 Task: Search one way flight ticket for 2 adults, 2 children, 2 infants in seat in first from Valdosta: Valdosta Regional Airport to Gillette: Gillette Campbell County Airport on 5-1-2023. Number of bags: 2 checked bags. Price is upto 110000. Outbound departure time preference is 20:15.
Action: Mouse moved to (275, 398)
Screenshot: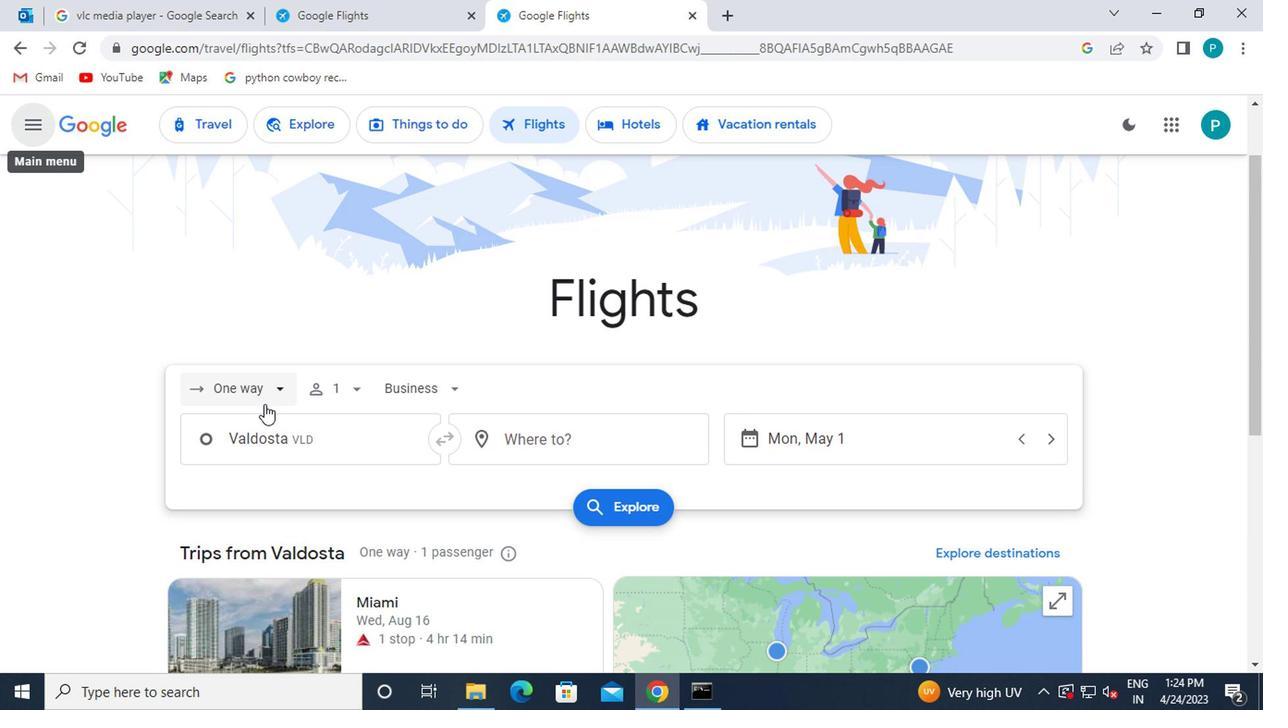 
Action: Mouse pressed left at (275, 398)
Screenshot: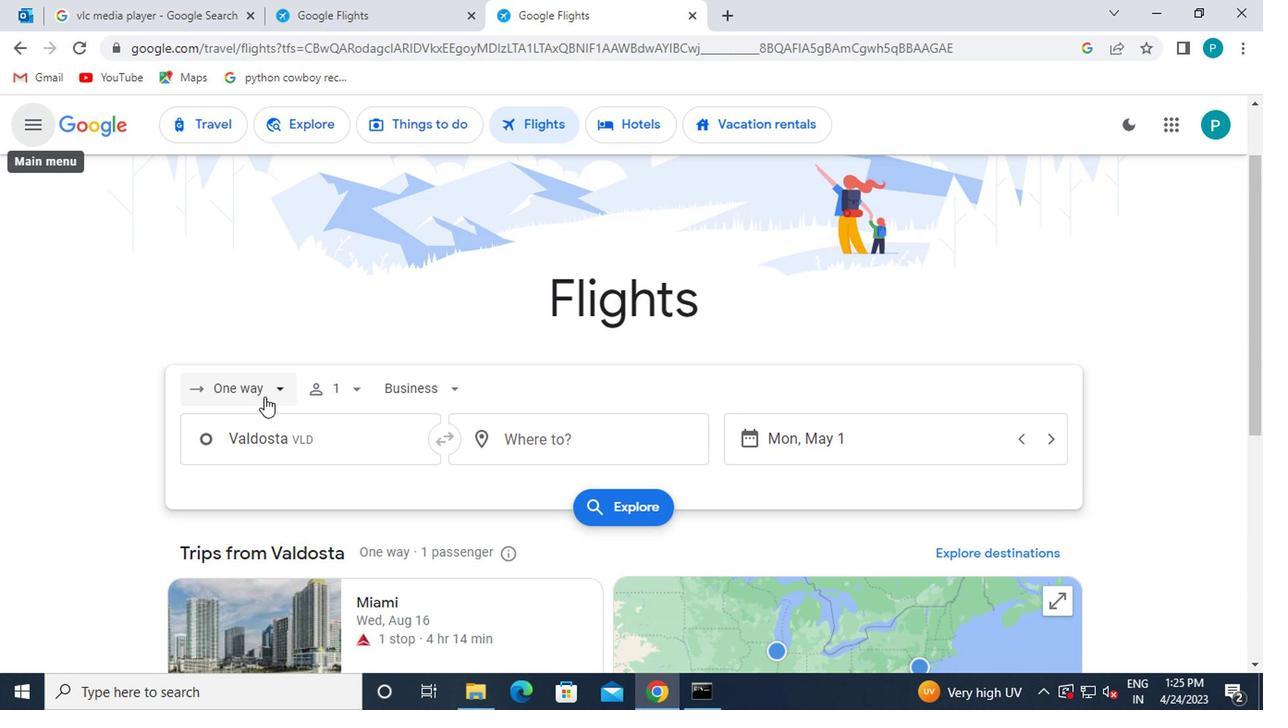 
Action: Mouse moved to (288, 477)
Screenshot: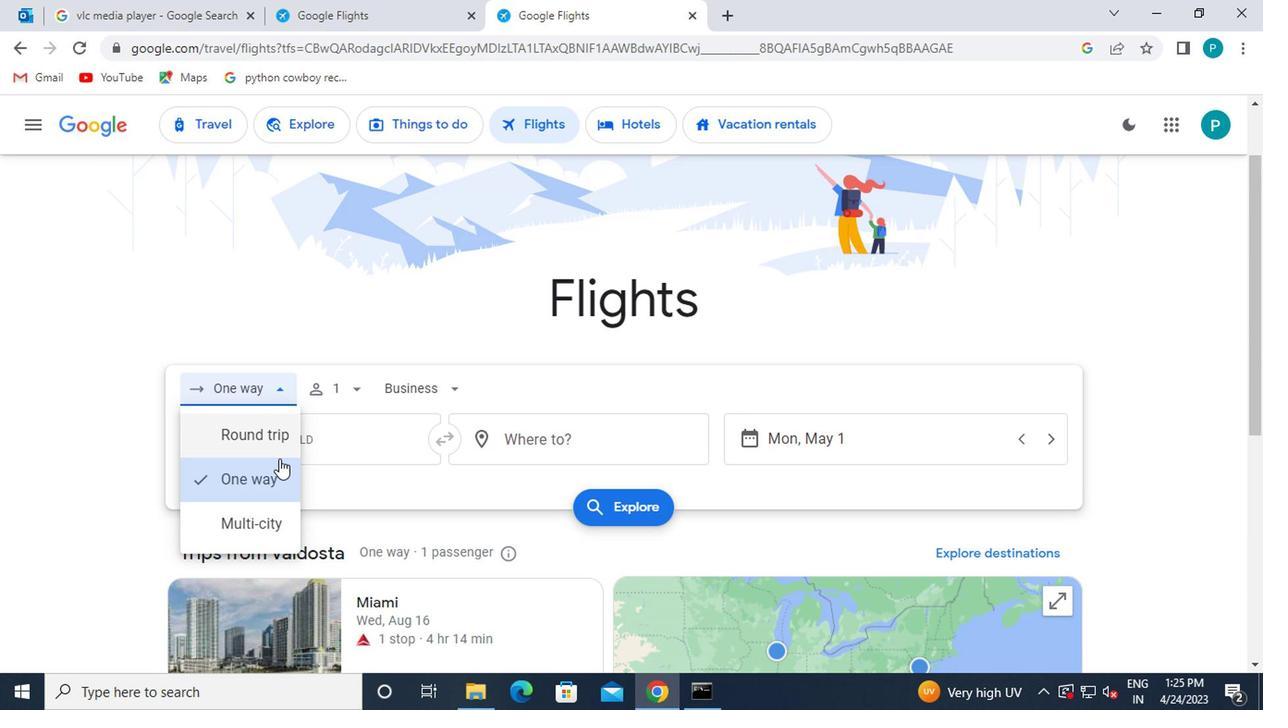 
Action: Mouse pressed left at (288, 477)
Screenshot: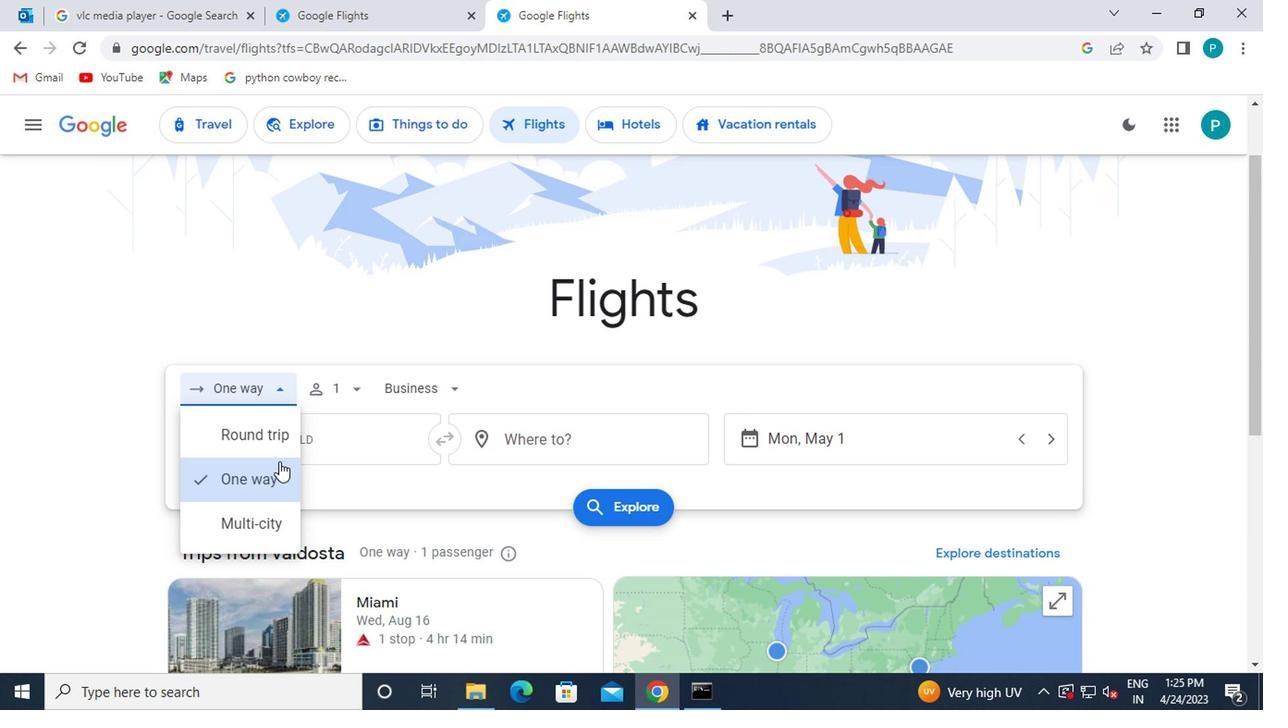 
Action: Mouse moved to (365, 394)
Screenshot: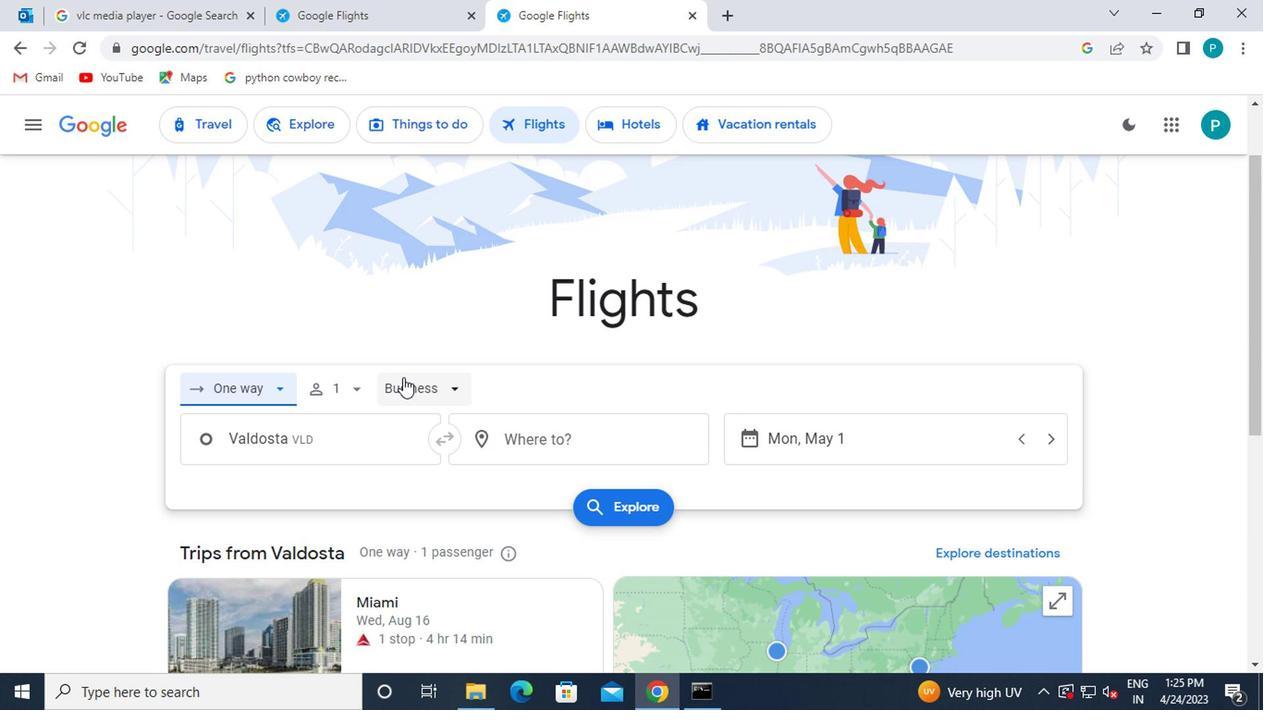 
Action: Mouse pressed left at (365, 394)
Screenshot: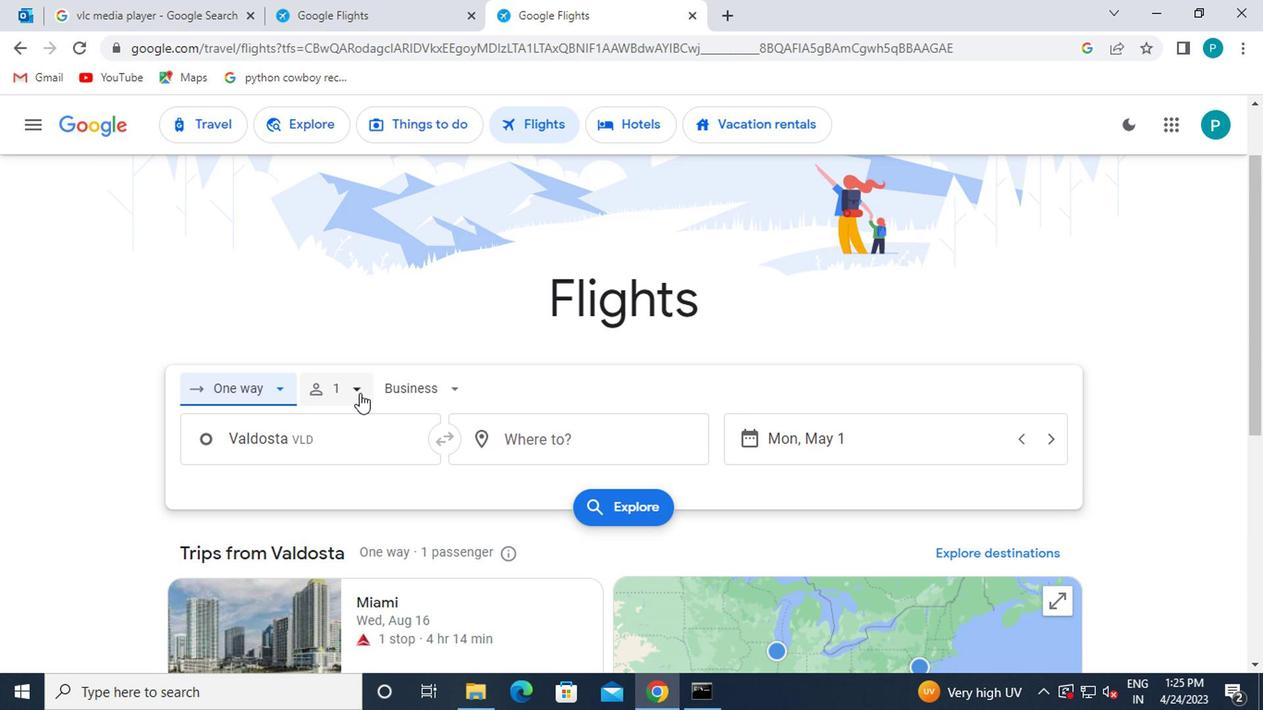 
Action: Mouse moved to (482, 436)
Screenshot: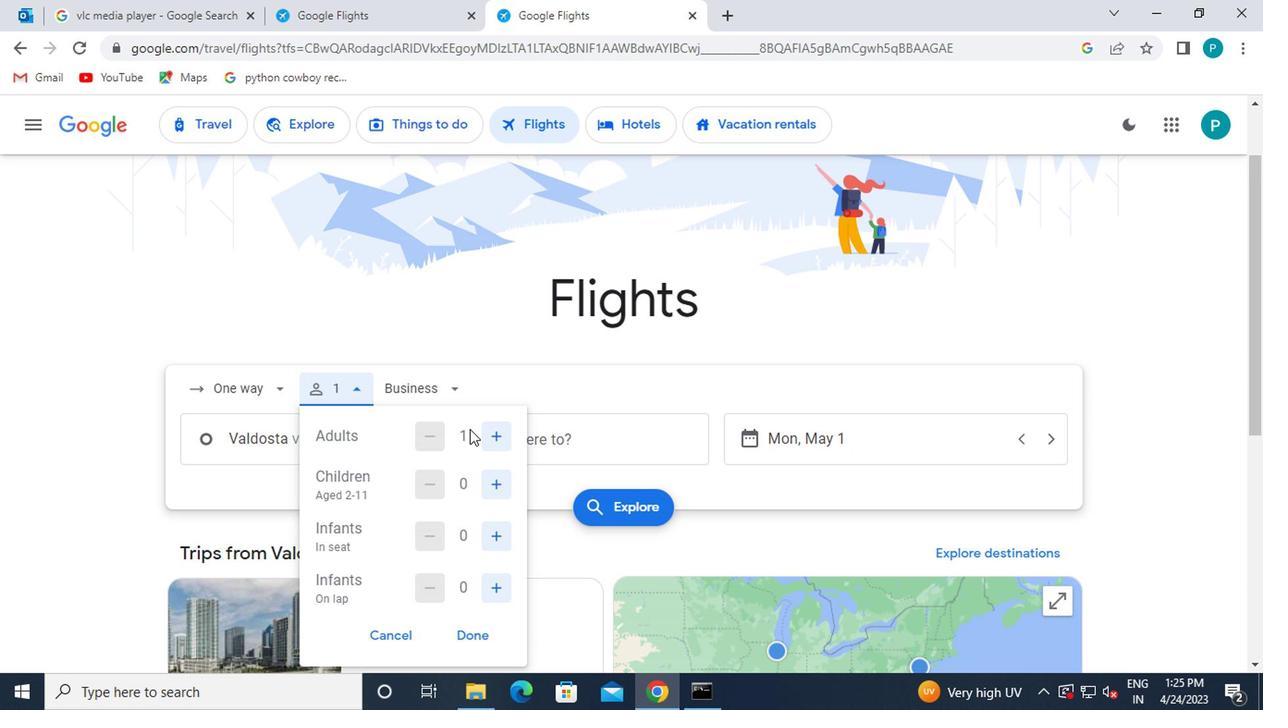 
Action: Mouse pressed left at (482, 436)
Screenshot: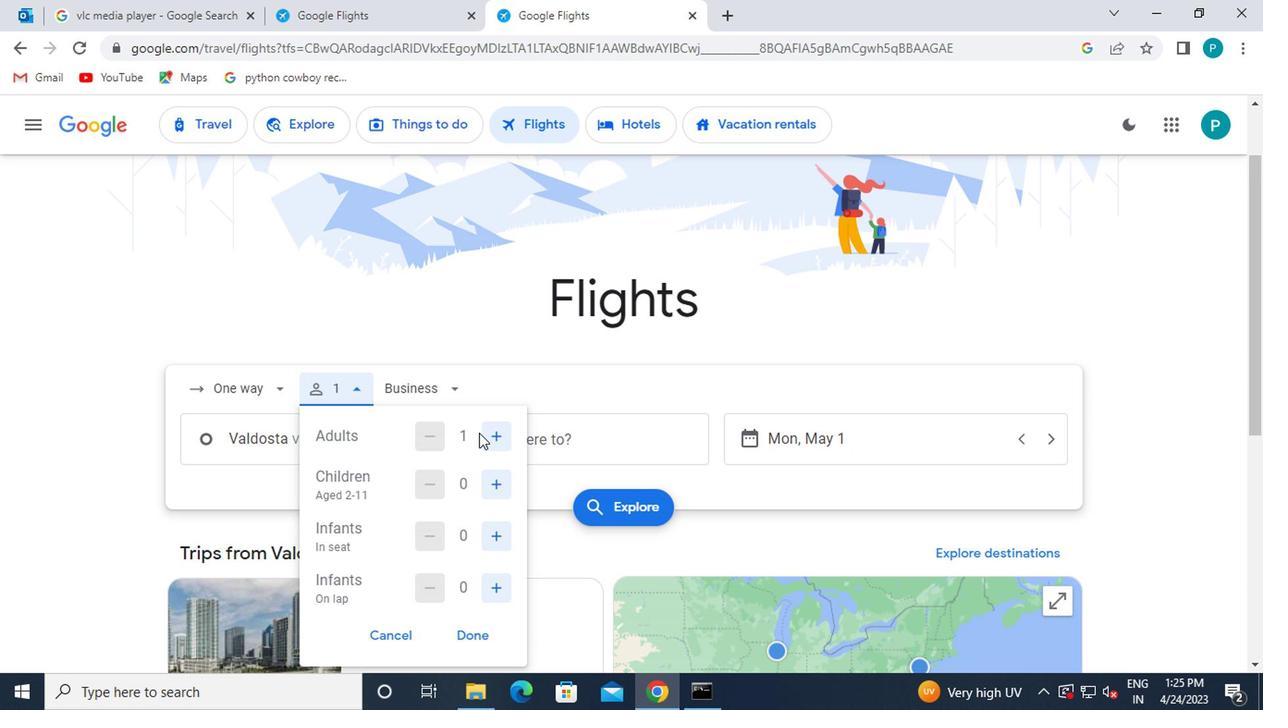 
Action: Mouse moved to (500, 480)
Screenshot: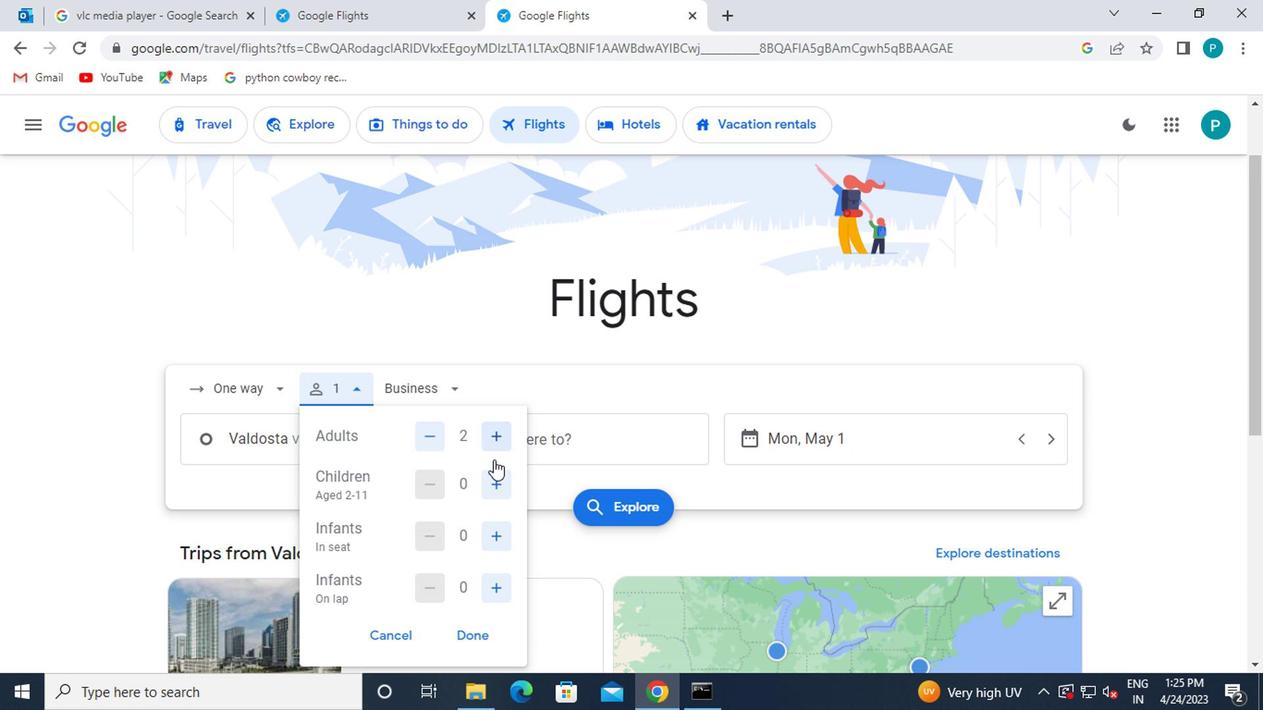 
Action: Mouse pressed left at (500, 480)
Screenshot: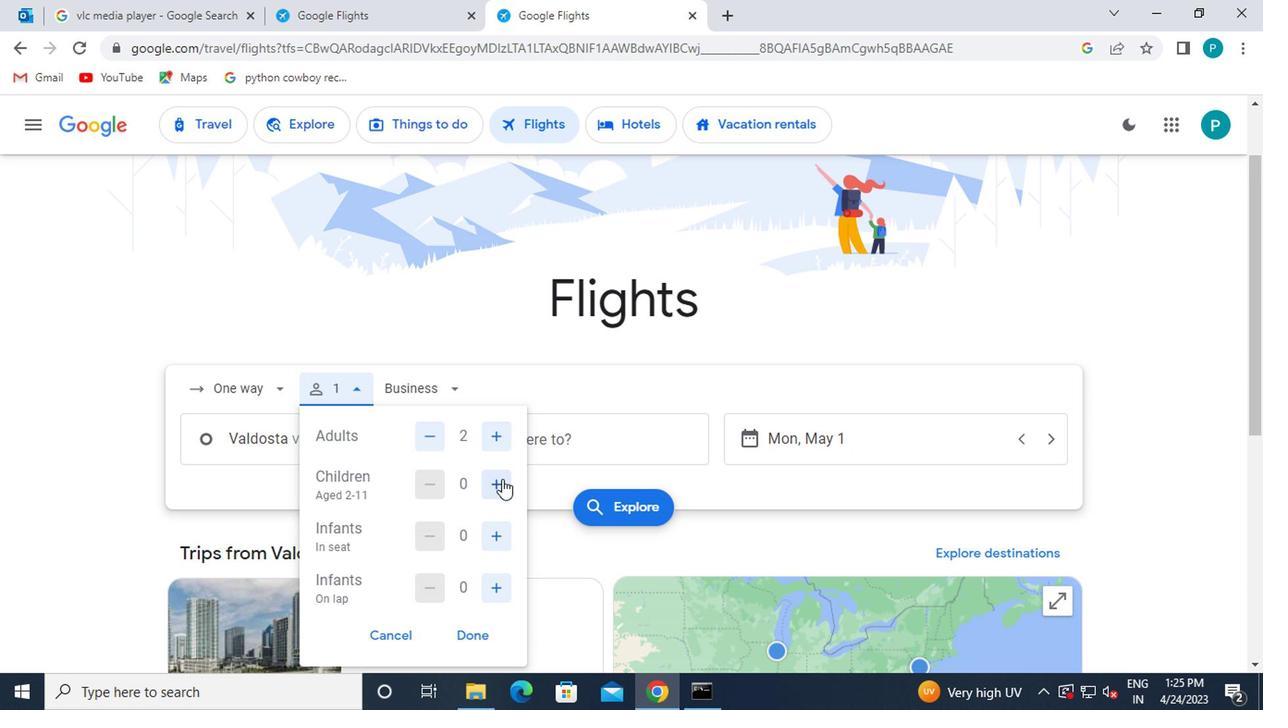 
Action: Mouse pressed left at (500, 480)
Screenshot: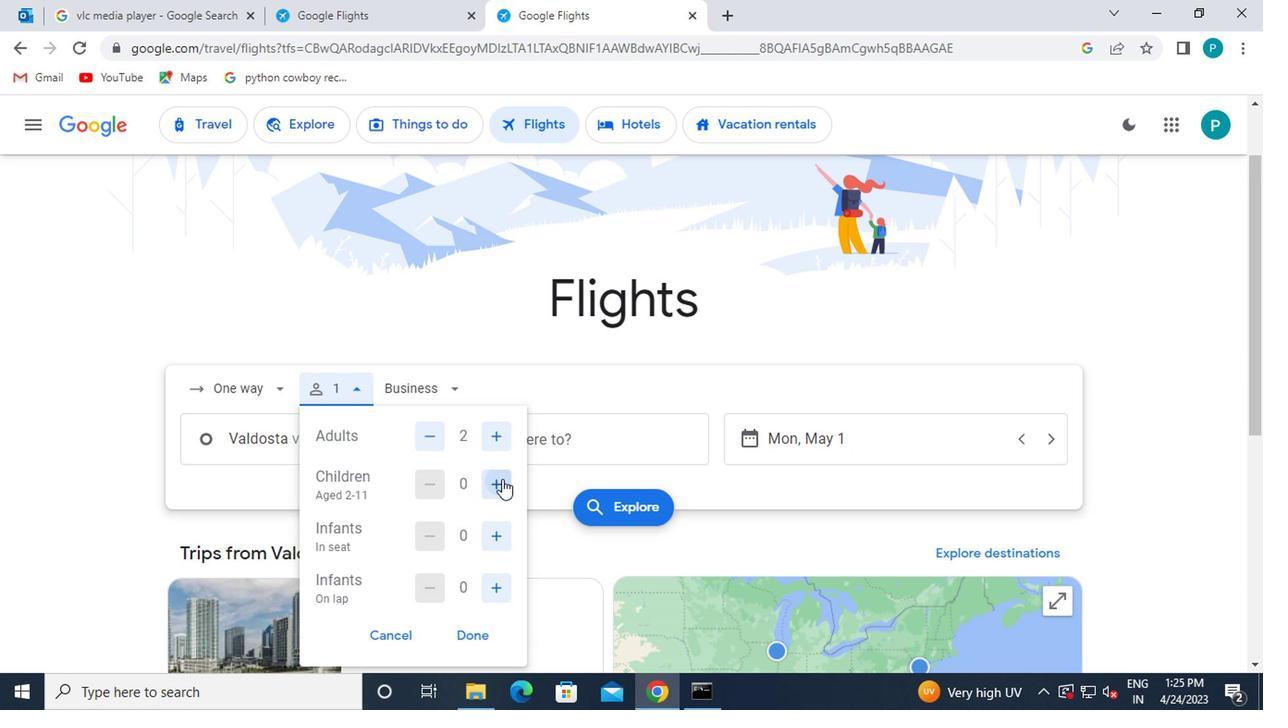 
Action: Mouse moved to (493, 548)
Screenshot: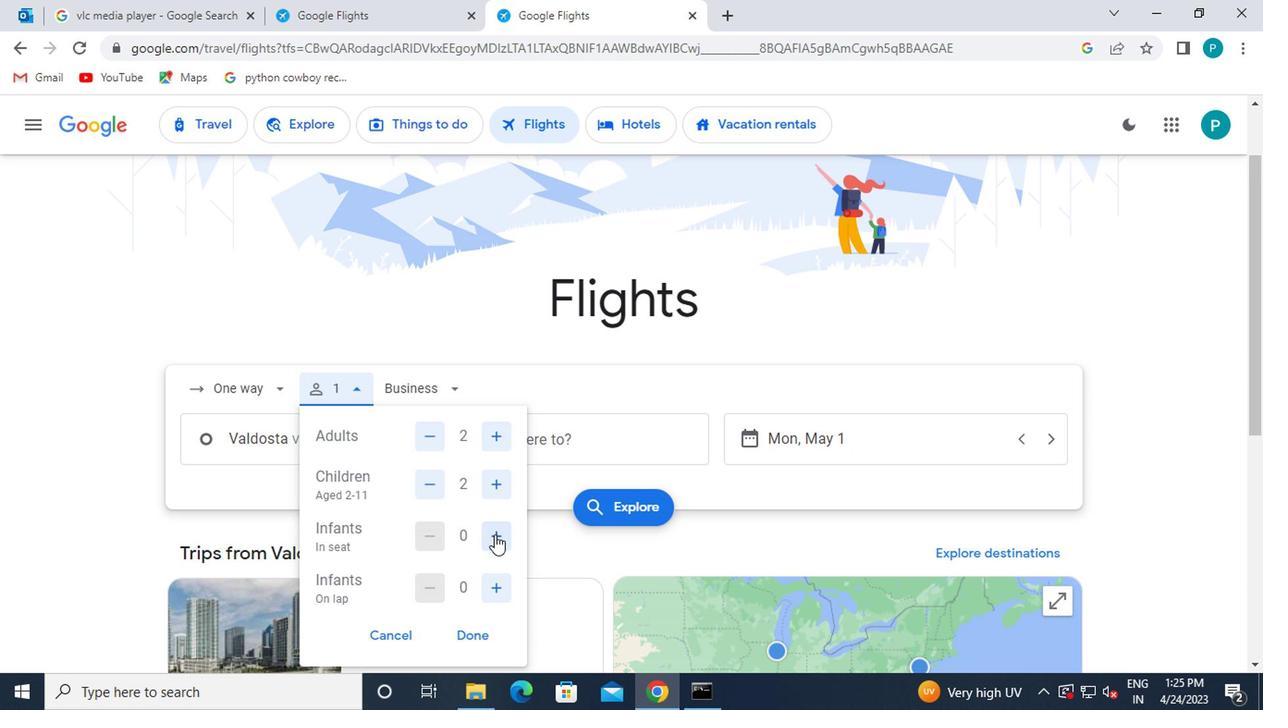 
Action: Mouse pressed left at (493, 548)
Screenshot: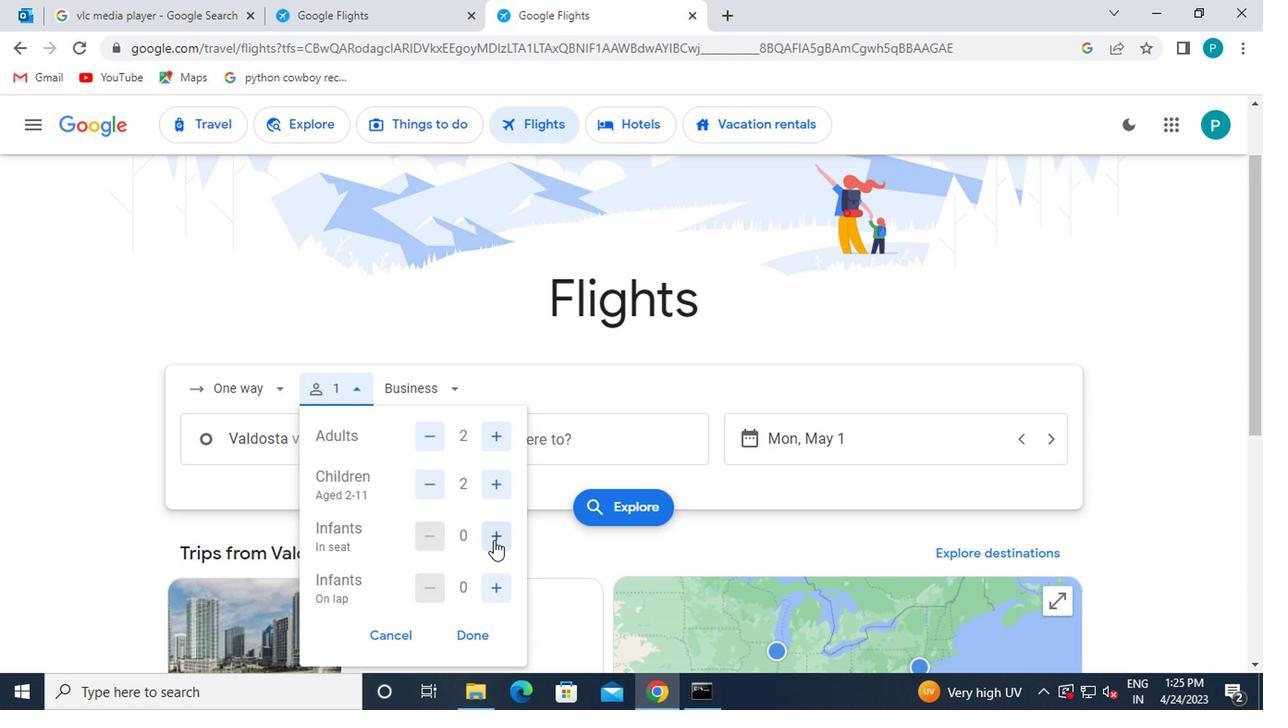 
Action: Mouse pressed left at (493, 548)
Screenshot: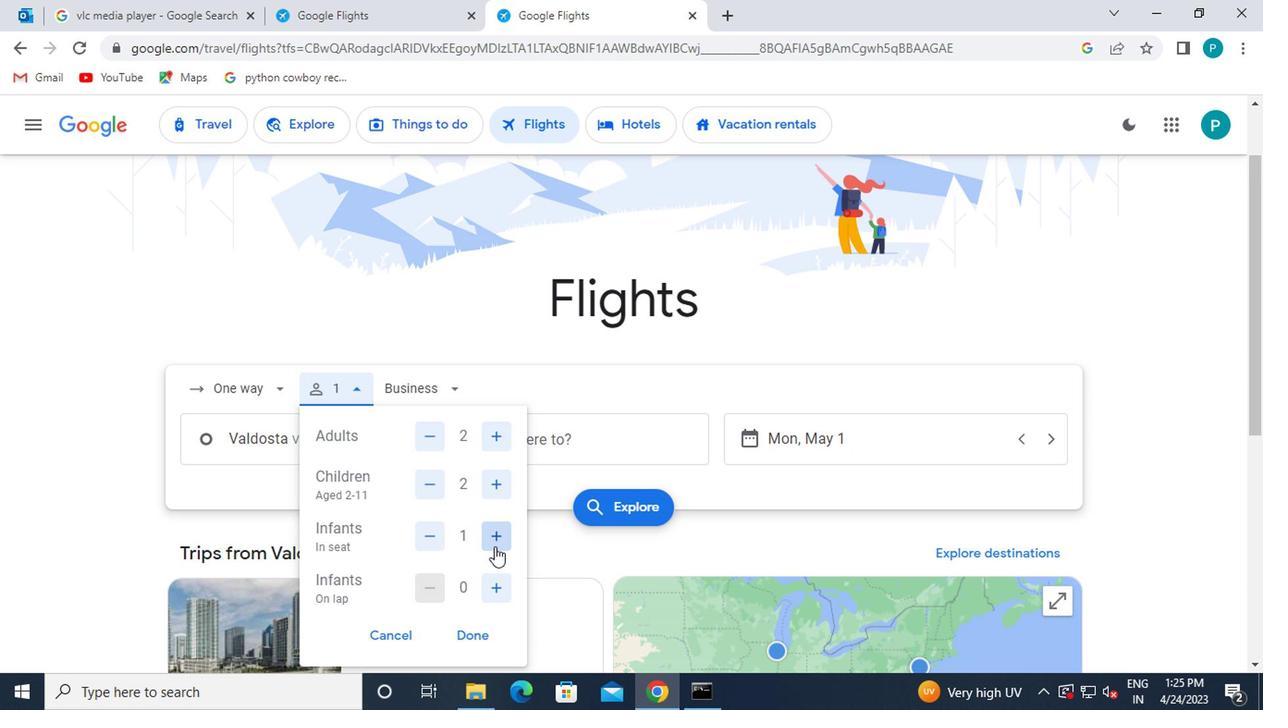 
Action: Mouse moved to (477, 634)
Screenshot: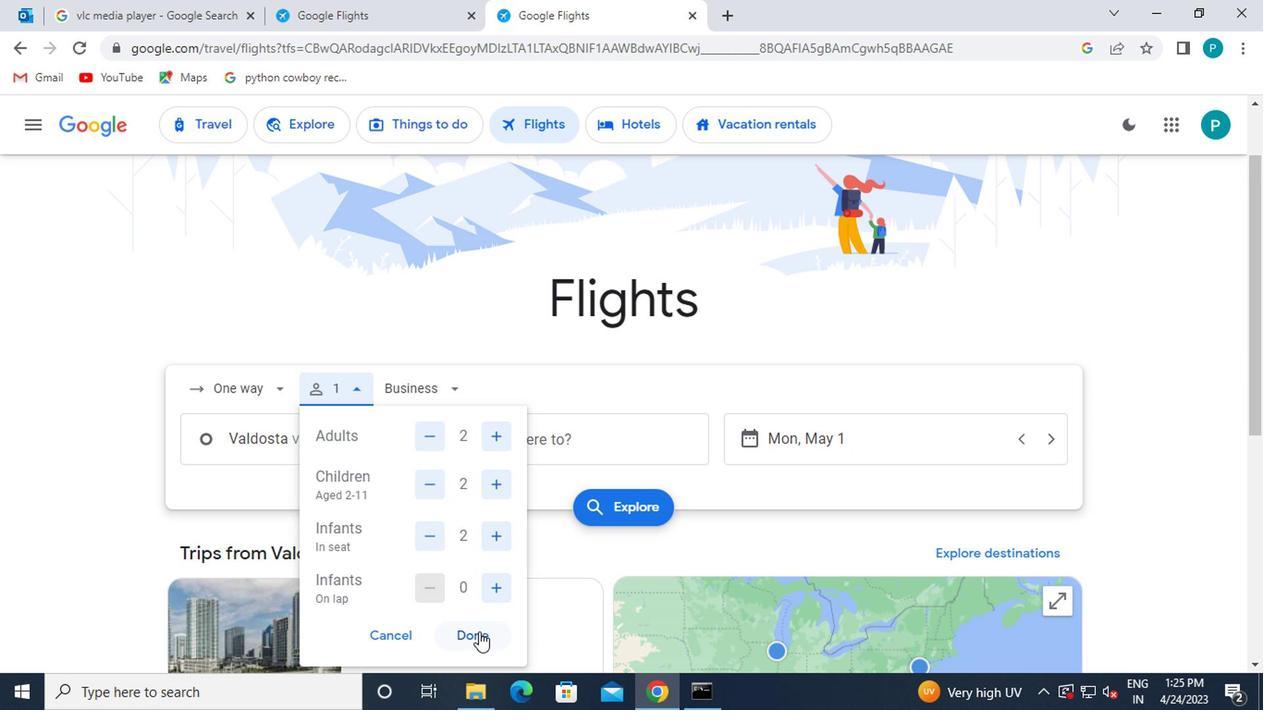 
Action: Mouse pressed left at (477, 634)
Screenshot: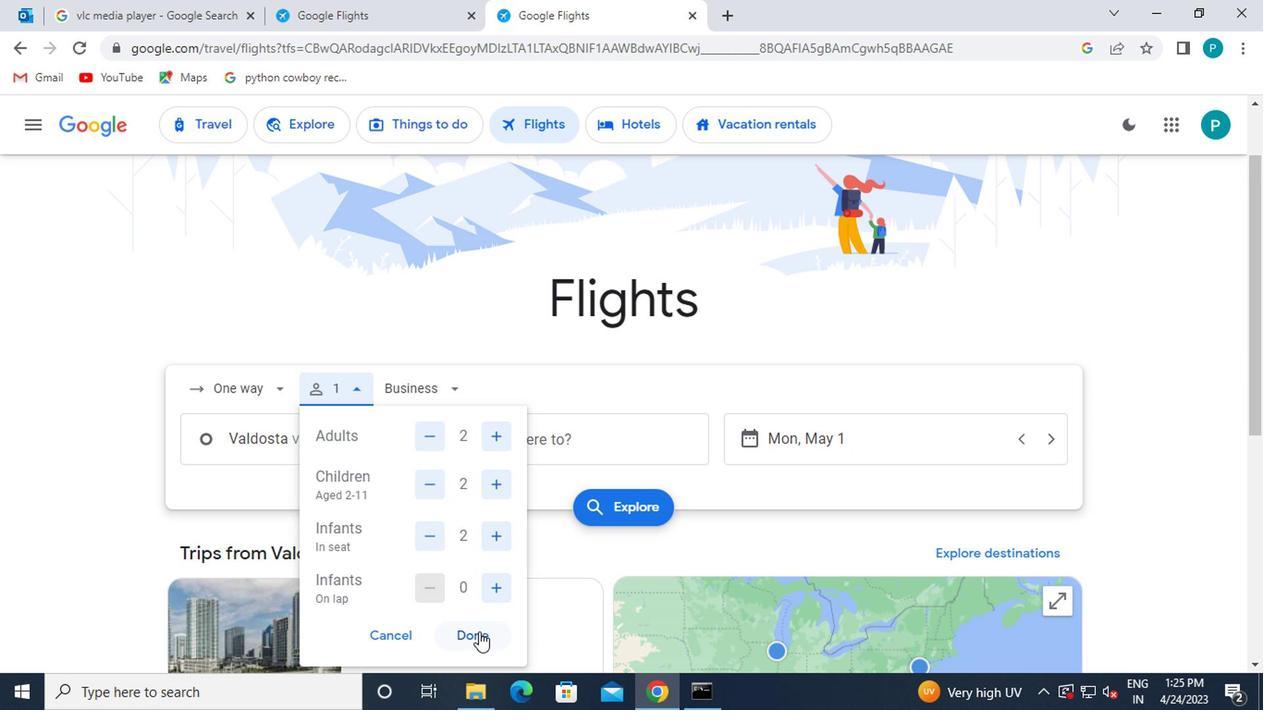 
Action: Mouse moved to (442, 398)
Screenshot: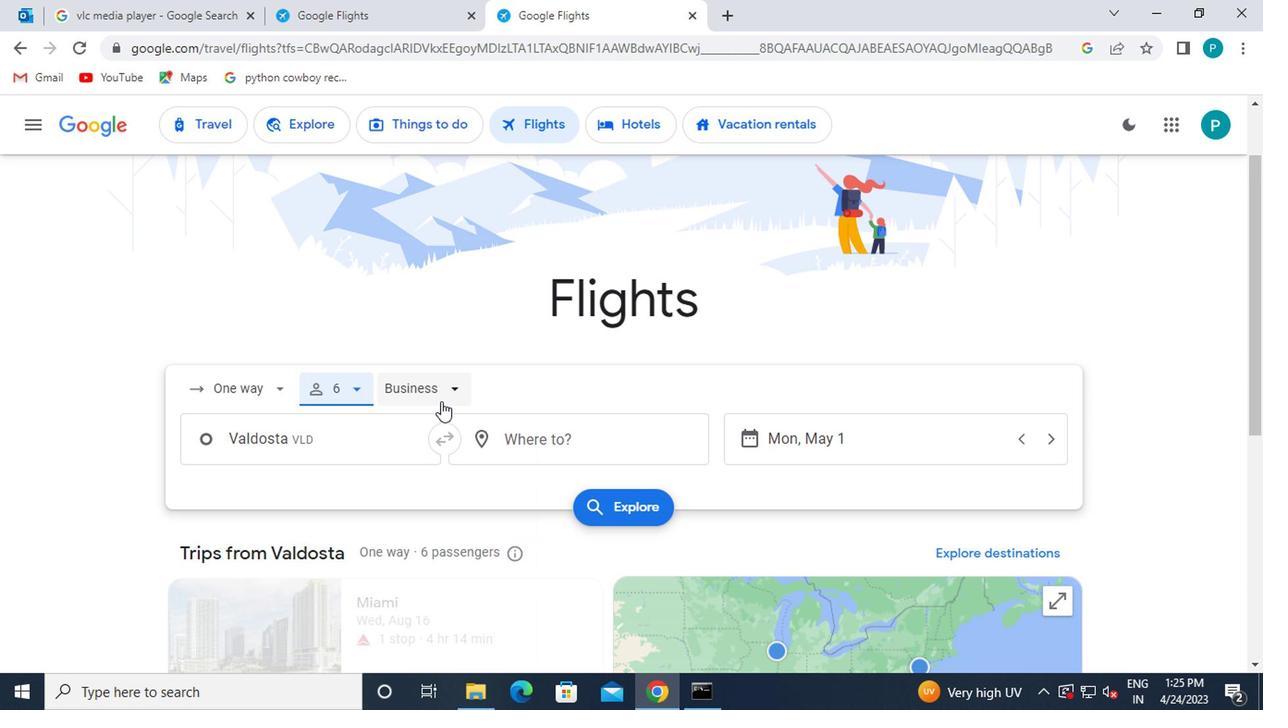 
Action: Mouse pressed left at (442, 398)
Screenshot: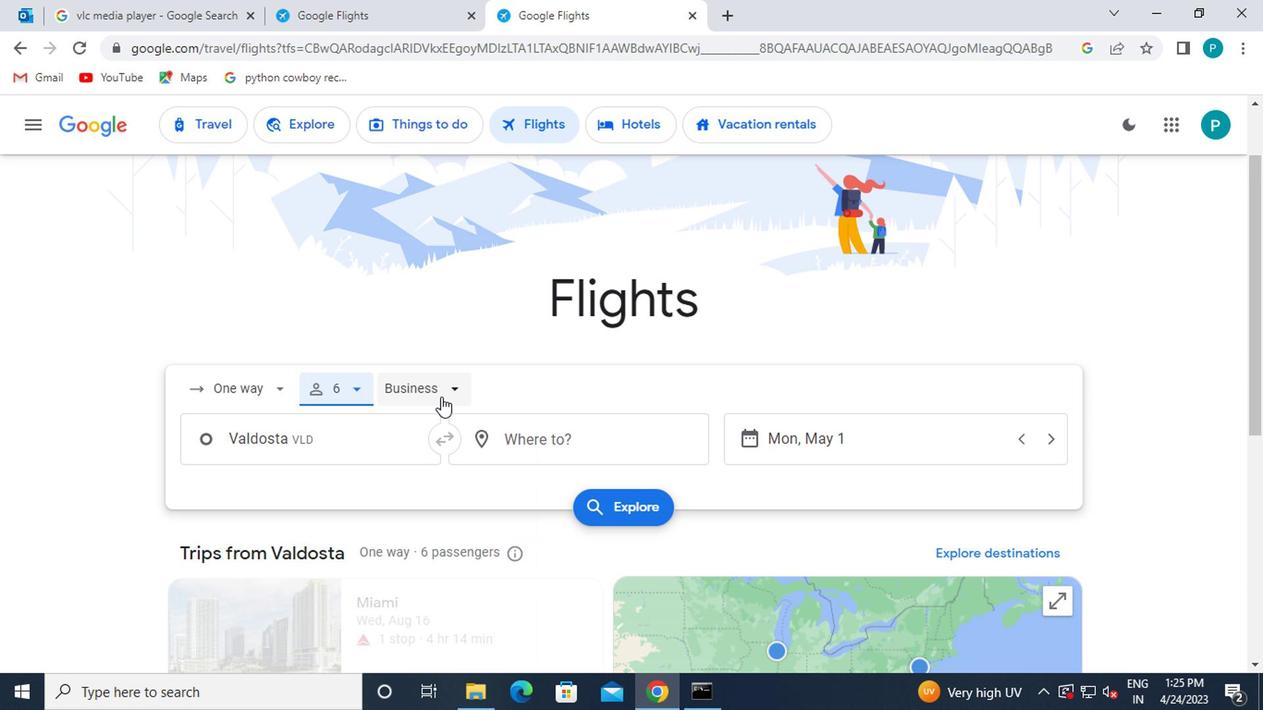 
Action: Mouse moved to (464, 561)
Screenshot: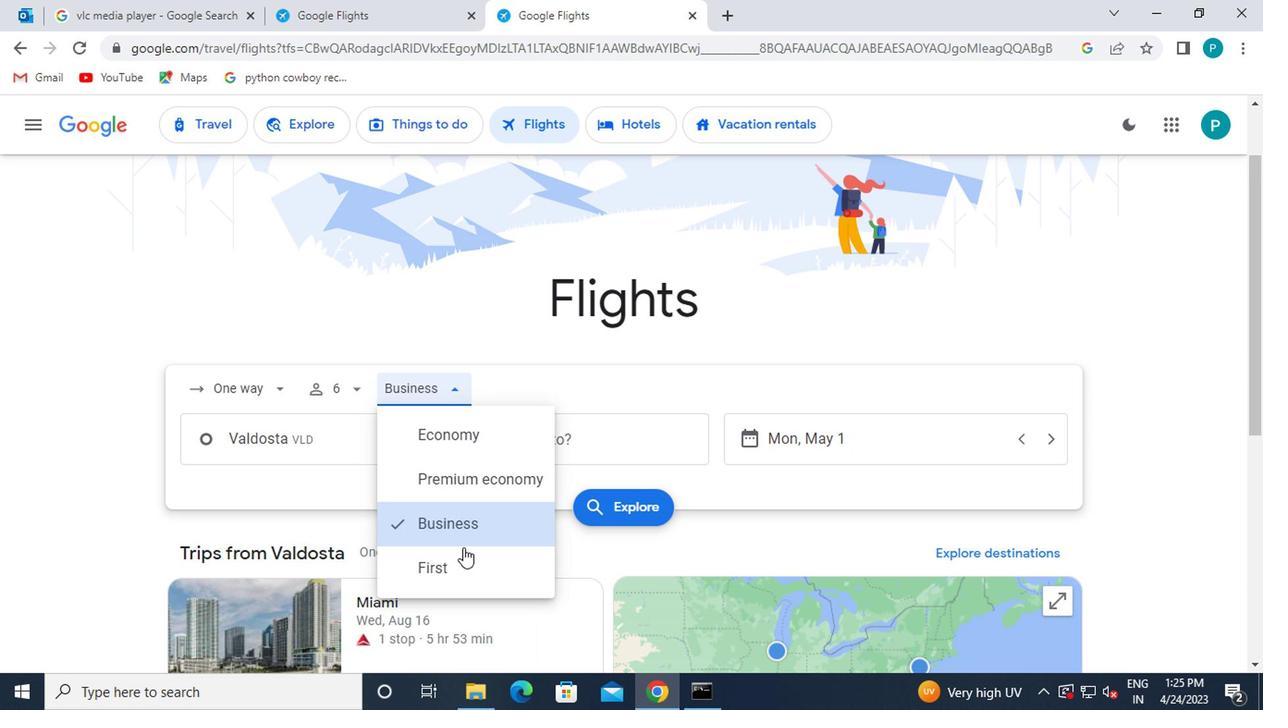 
Action: Mouse pressed left at (464, 561)
Screenshot: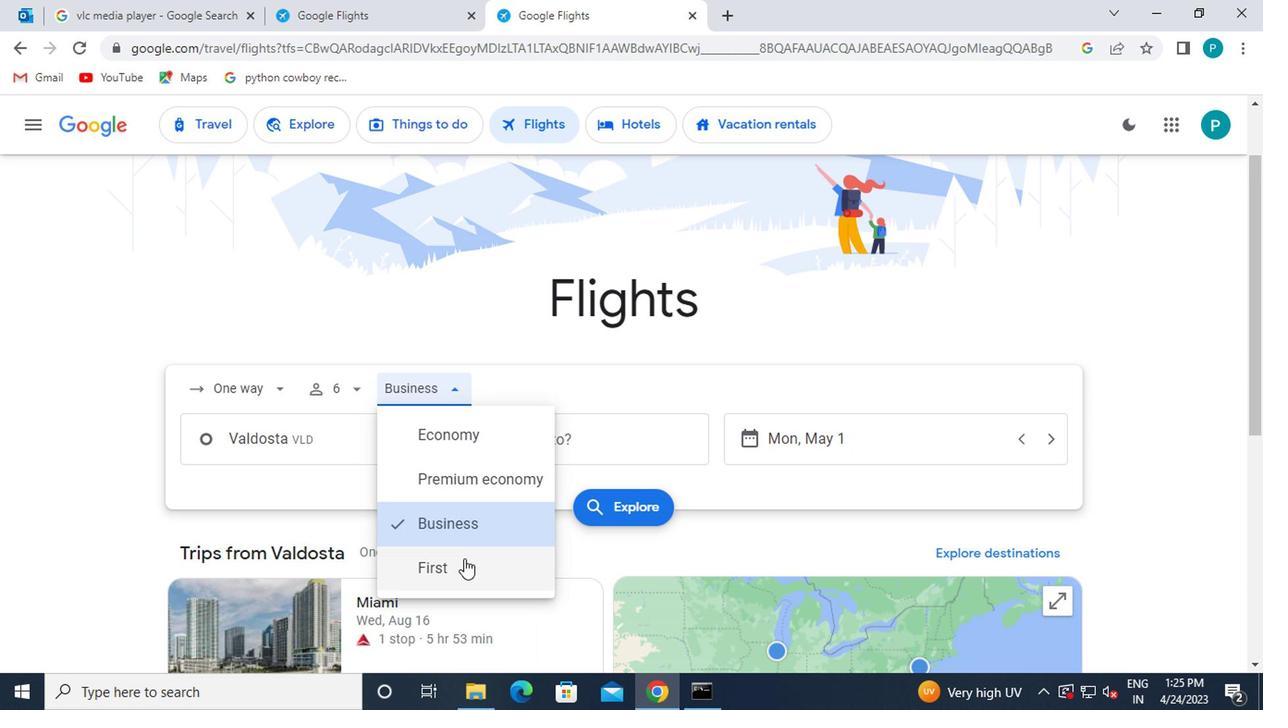 
Action: Mouse moved to (350, 455)
Screenshot: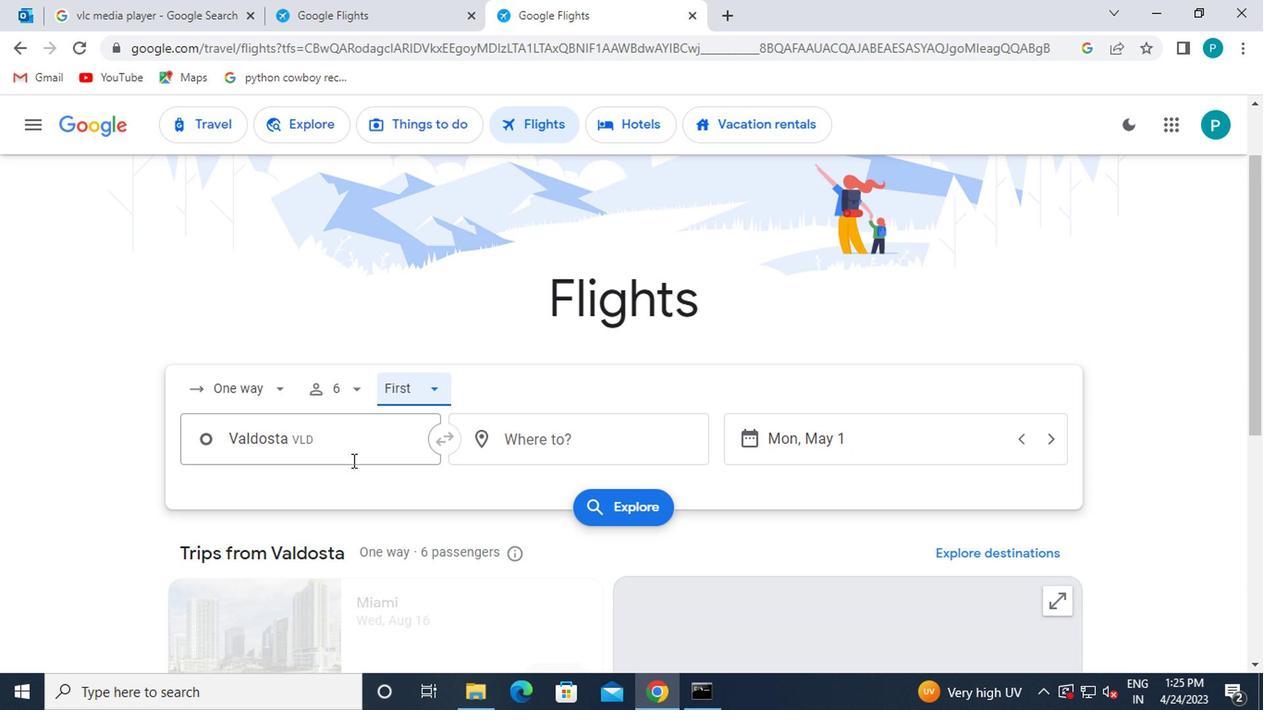 
Action: Mouse pressed left at (350, 455)
Screenshot: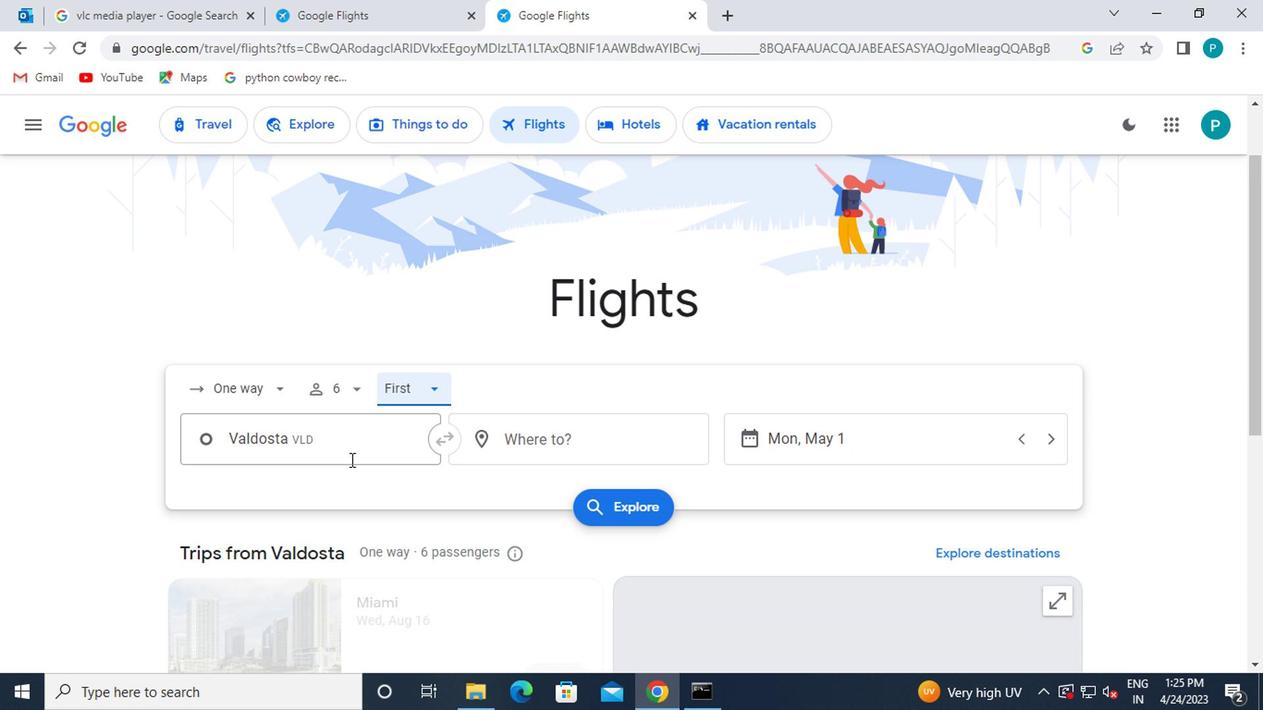 
Action: Mouse moved to (375, 490)
Screenshot: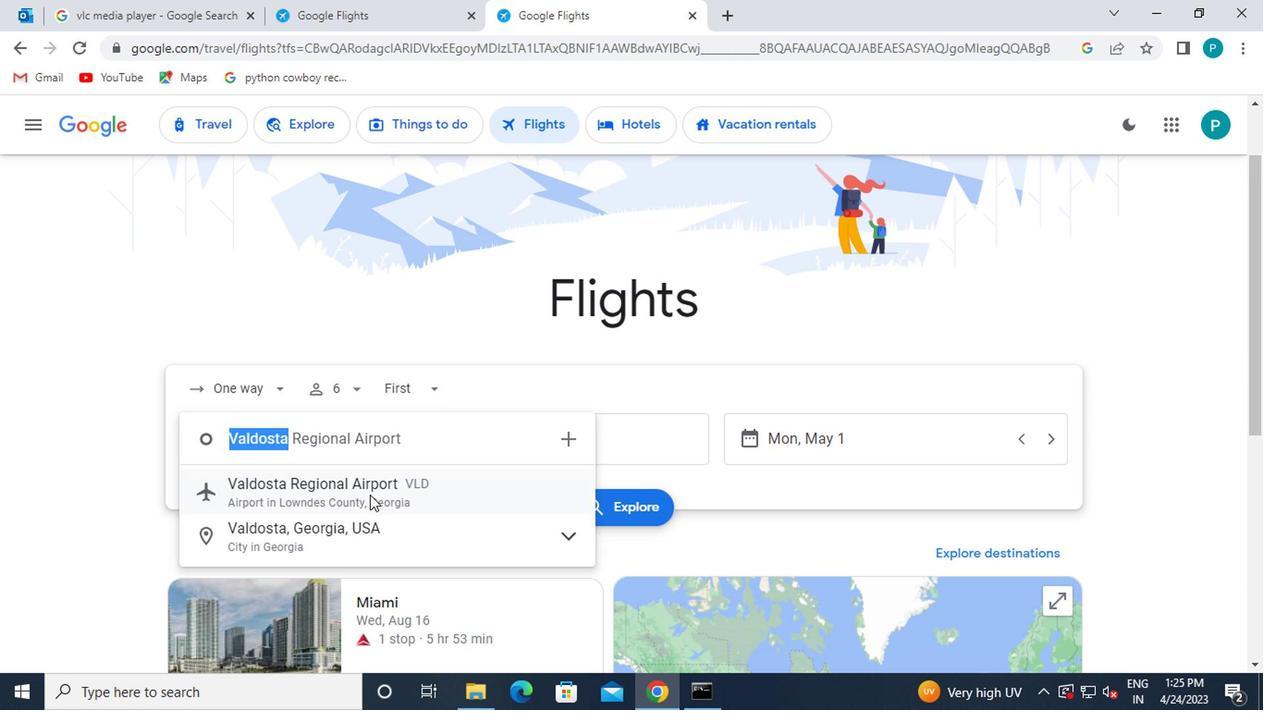 
Action: Mouse pressed left at (375, 490)
Screenshot: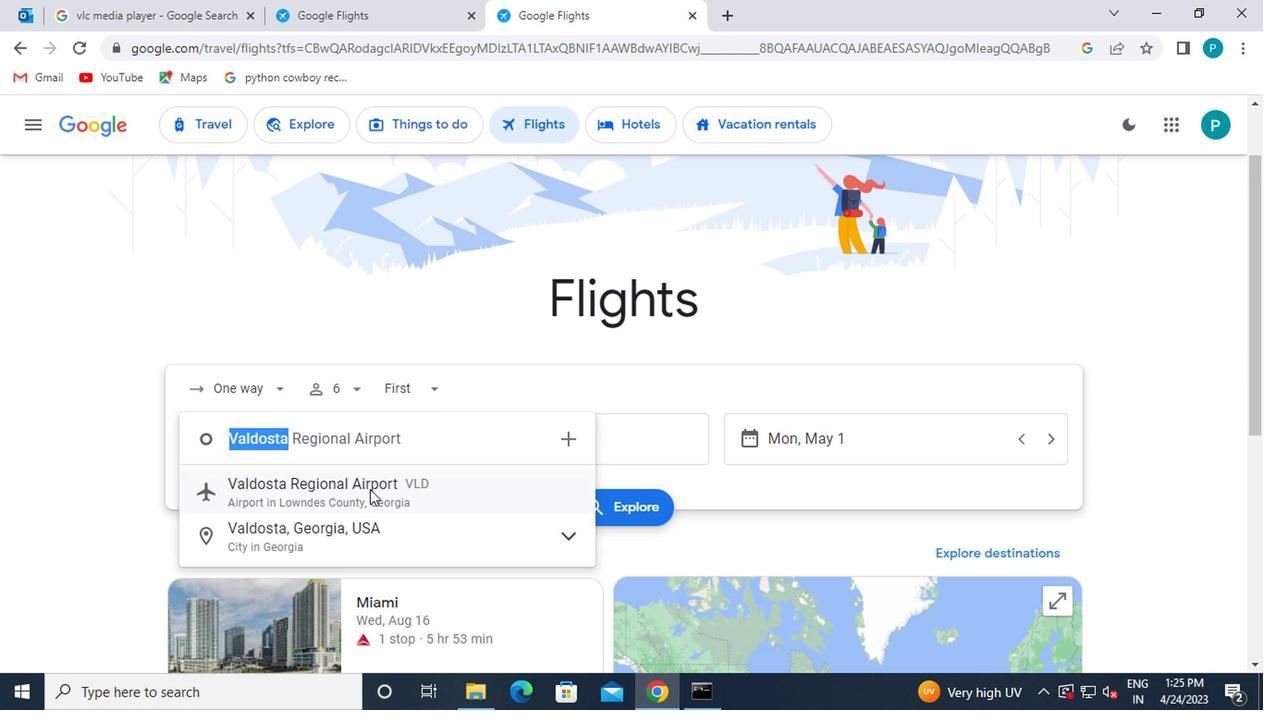
Action: Mouse moved to (555, 443)
Screenshot: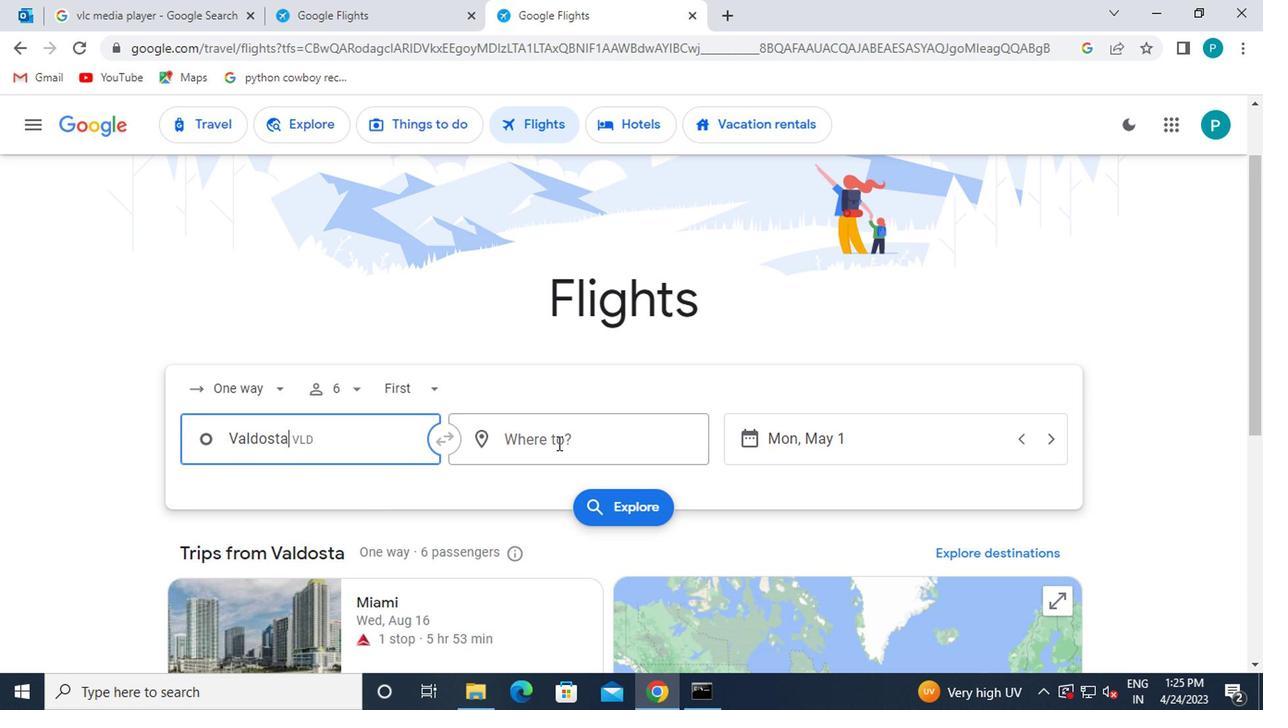 
Action: Mouse pressed left at (555, 443)
Screenshot: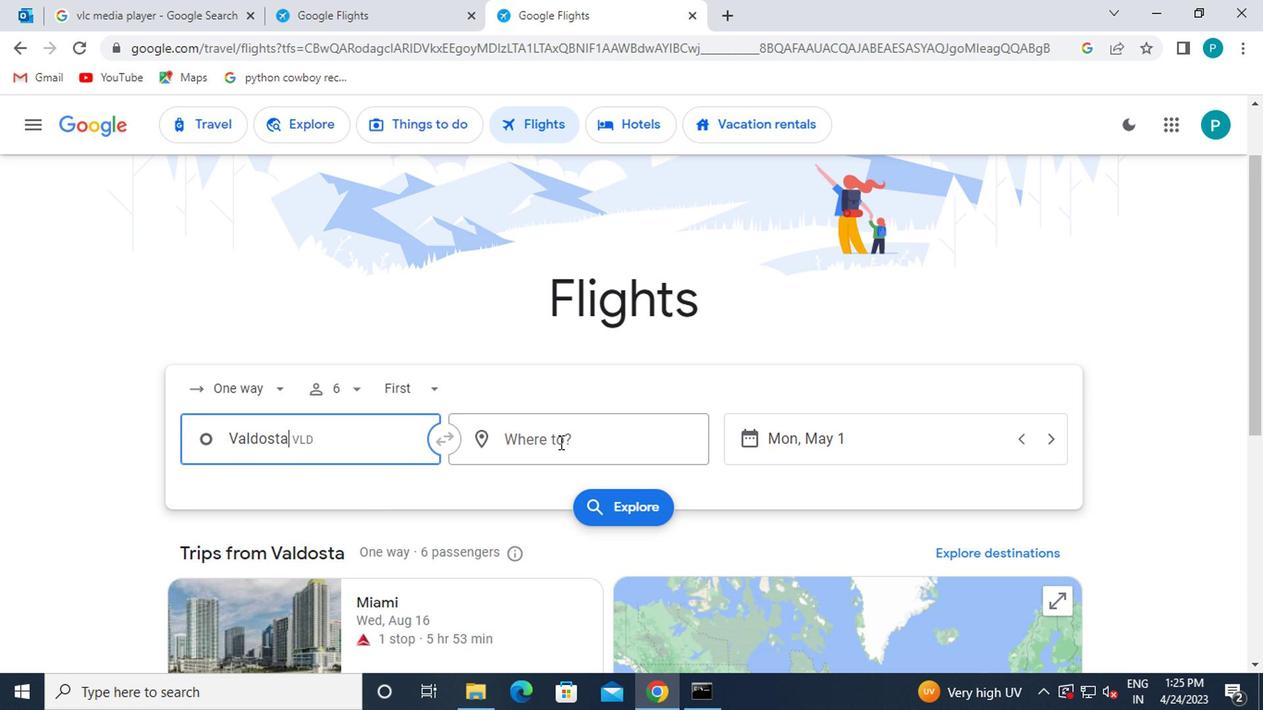 
Action: Key pressed gillete<Key.backspace><Key.backspace>tte
Screenshot: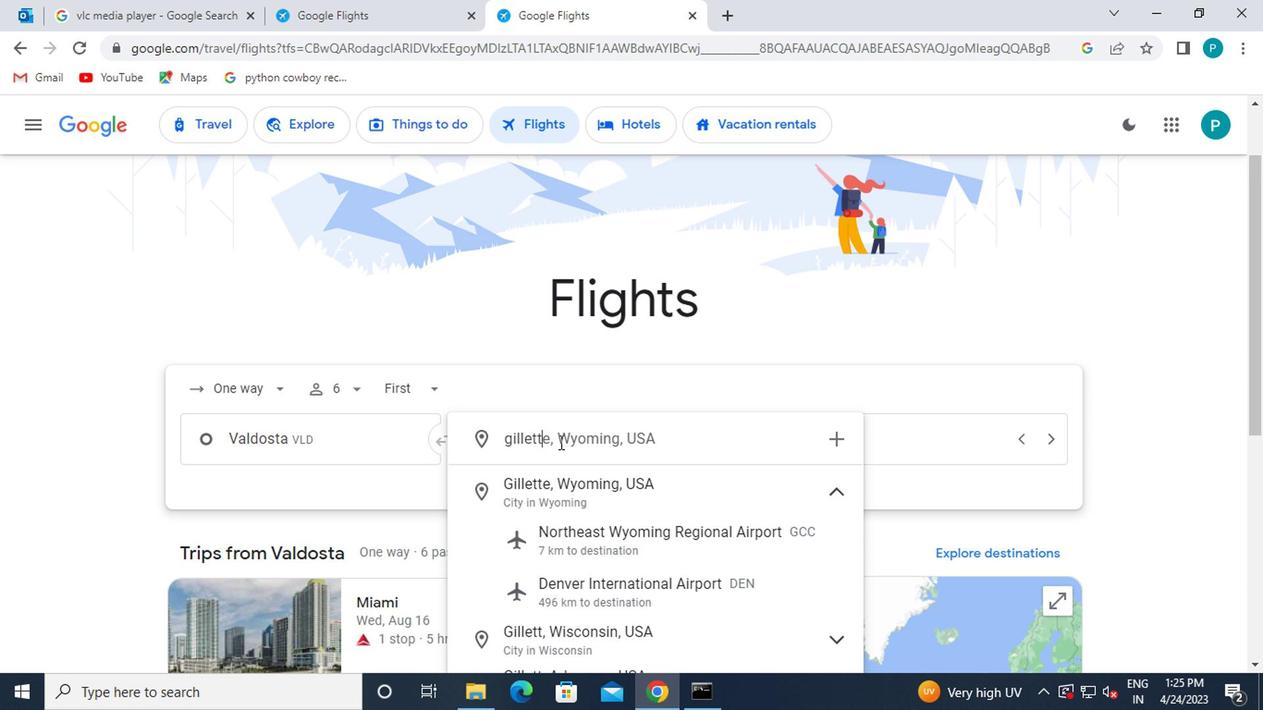 
Action: Mouse moved to (617, 556)
Screenshot: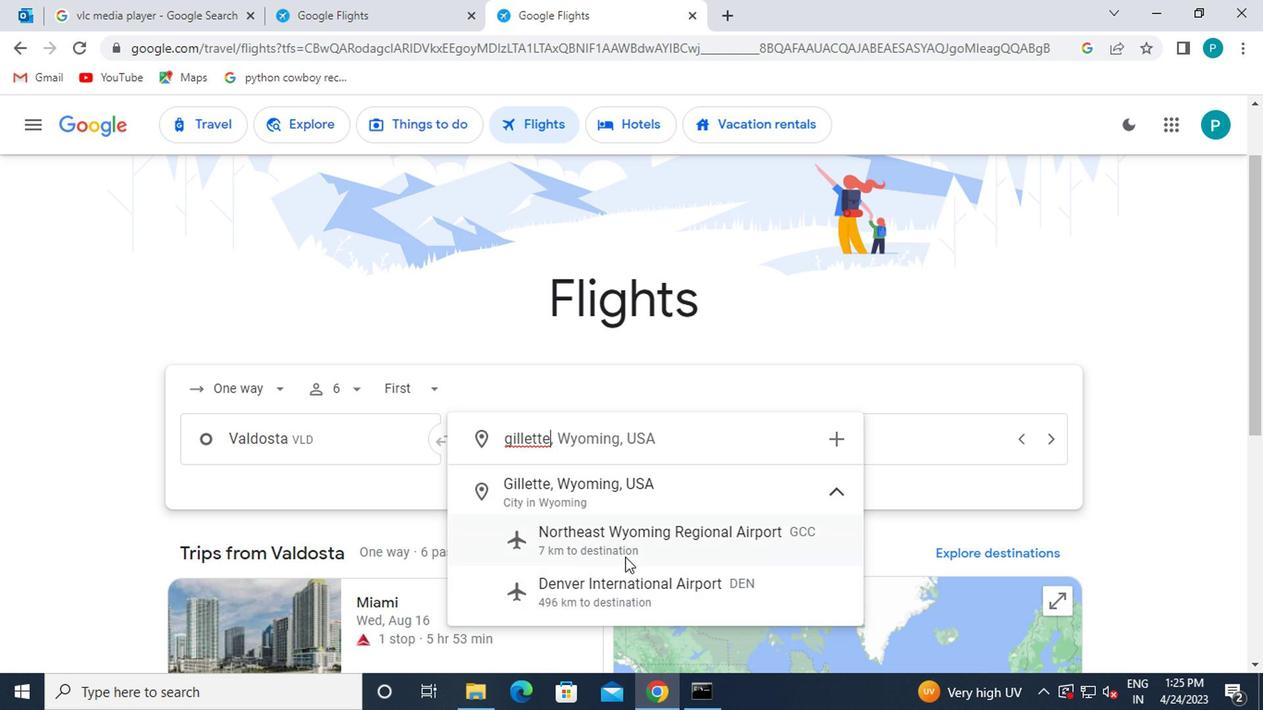 
Action: Mouse pressed left at (617, 556)
Screenshot: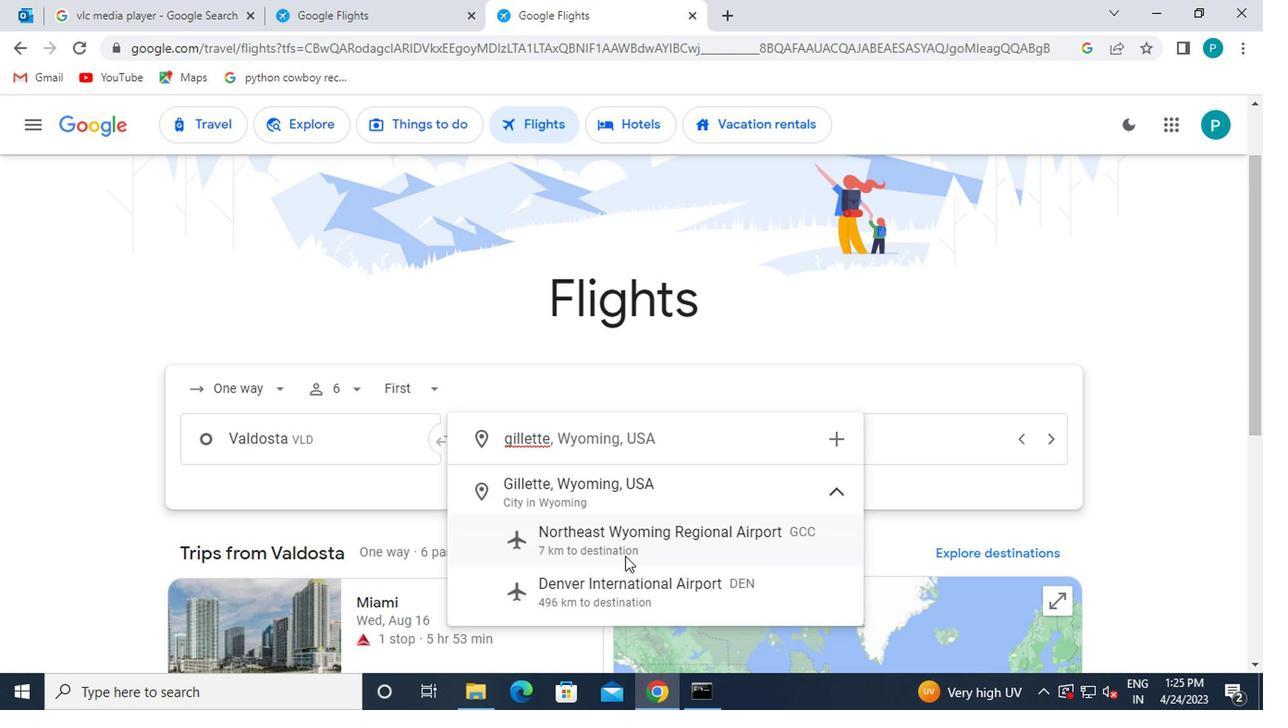 
Action: Mouse moved to (852, 433)
Screenshot: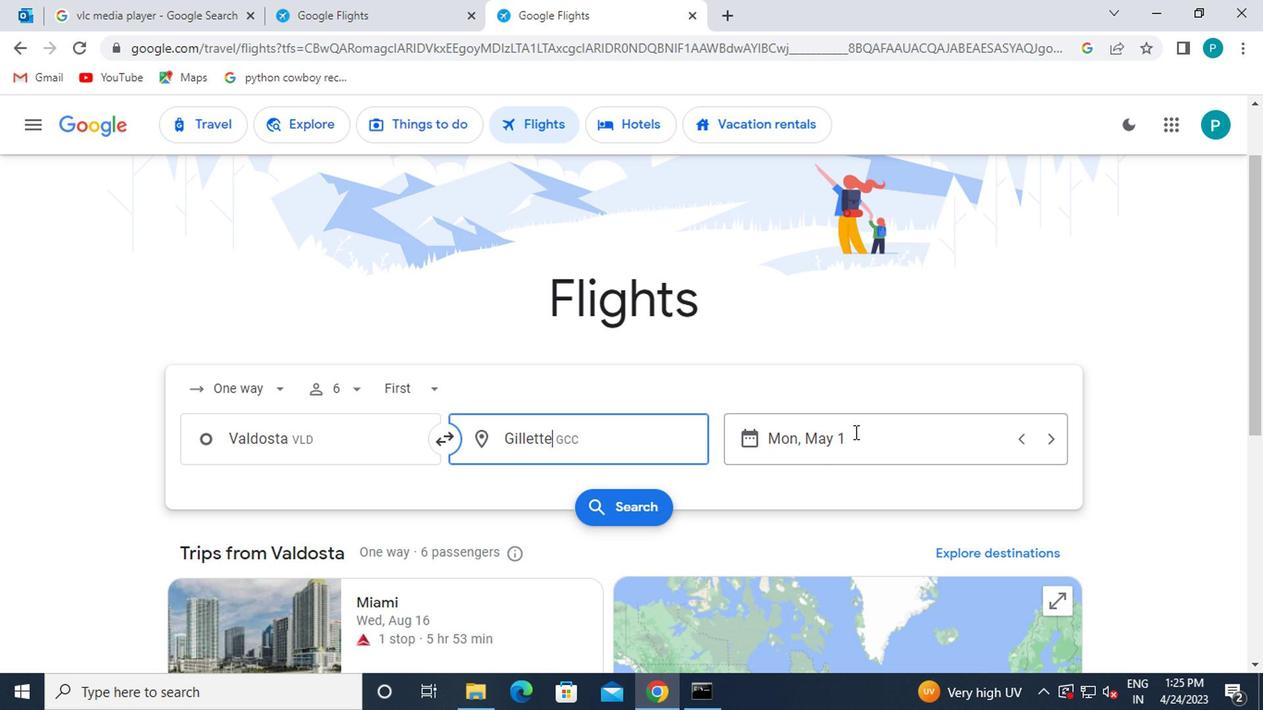 
Action: Mouse pressed left at (852, 433)
Screenshot: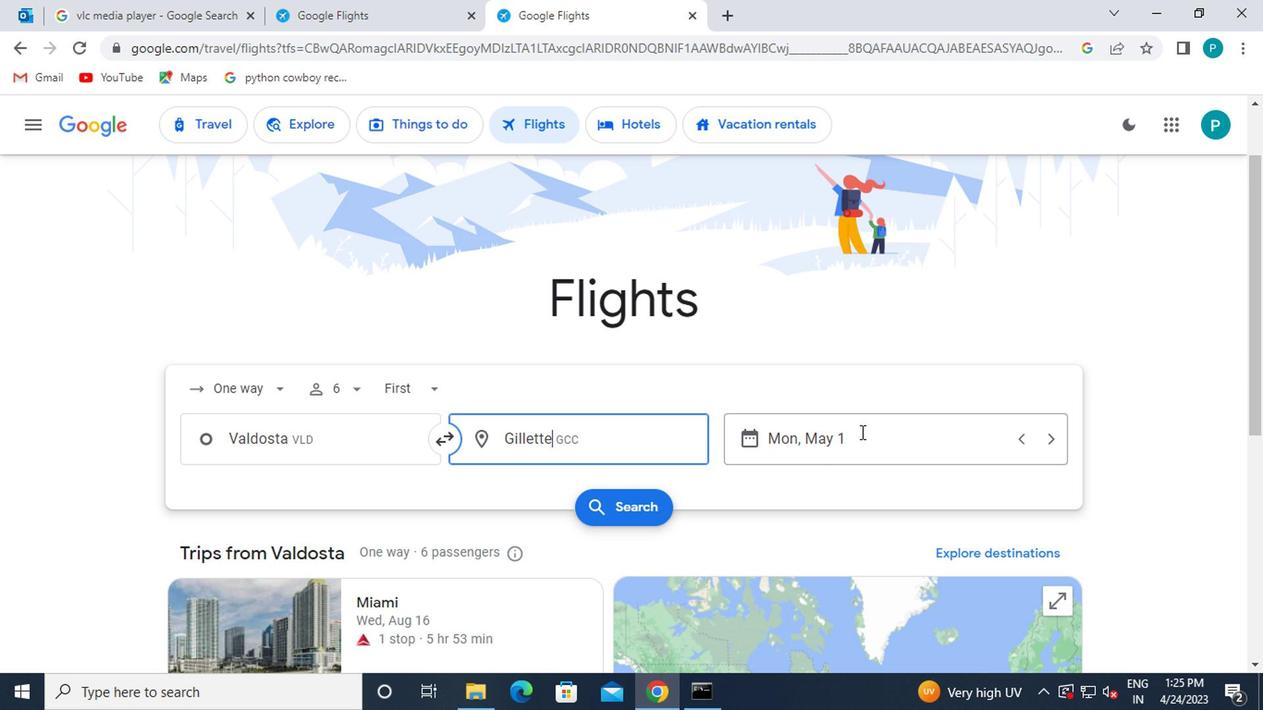 
Action: Mouse moved to (794, 346)
Screenshot: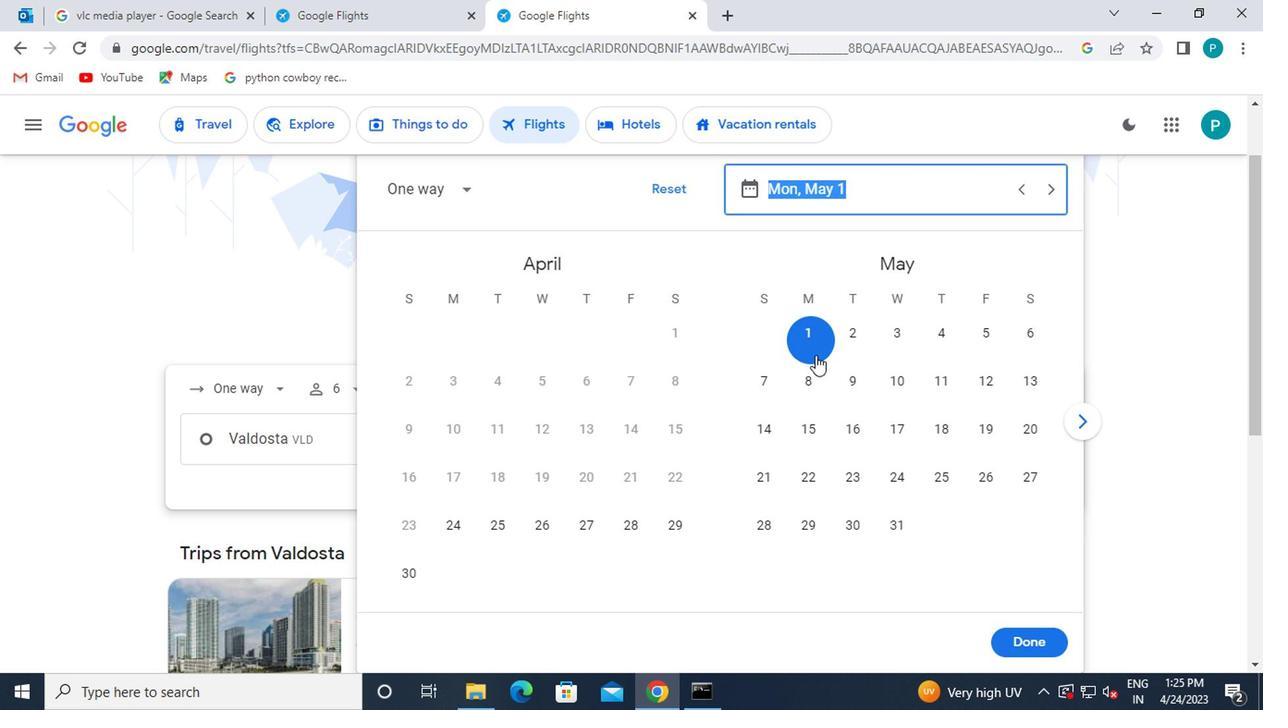 
Action: Mouse pressed left at (794, 346)
Screenshot: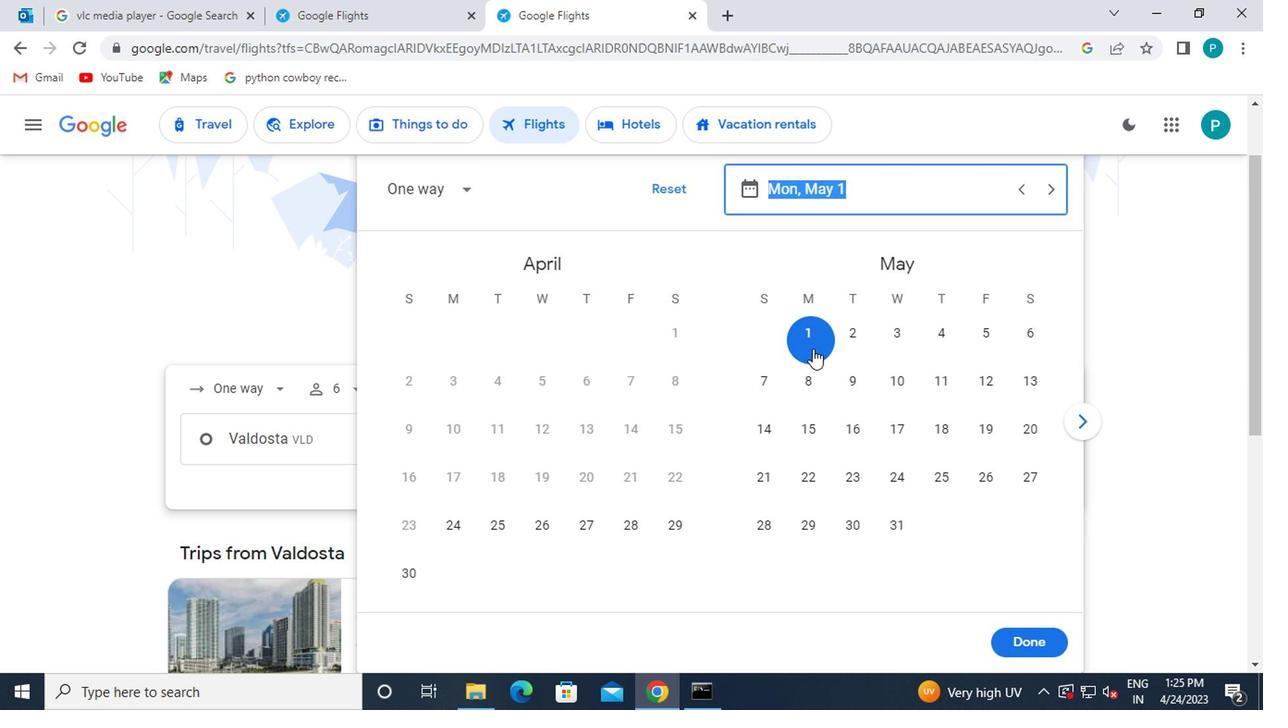 
Action: Mouse moved to (1002, 640)
Screenshot: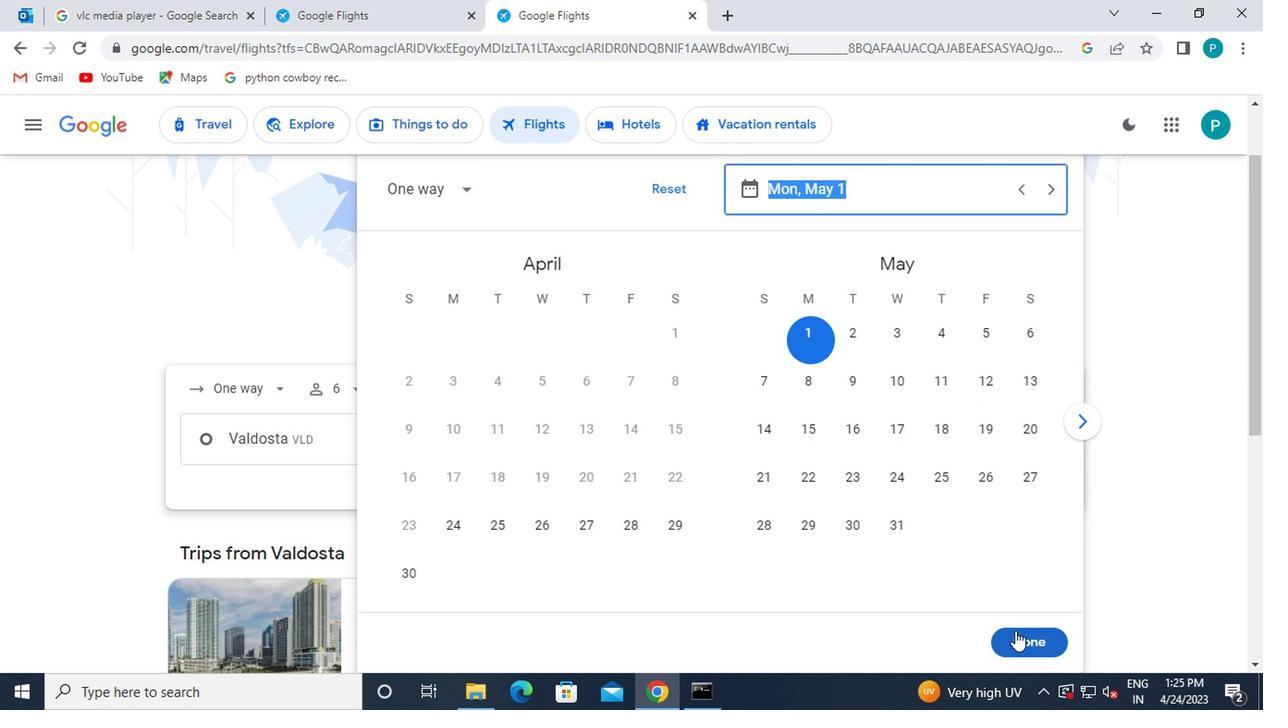 
Action: Mouse pressed left at (1002, 640)
Screenshot: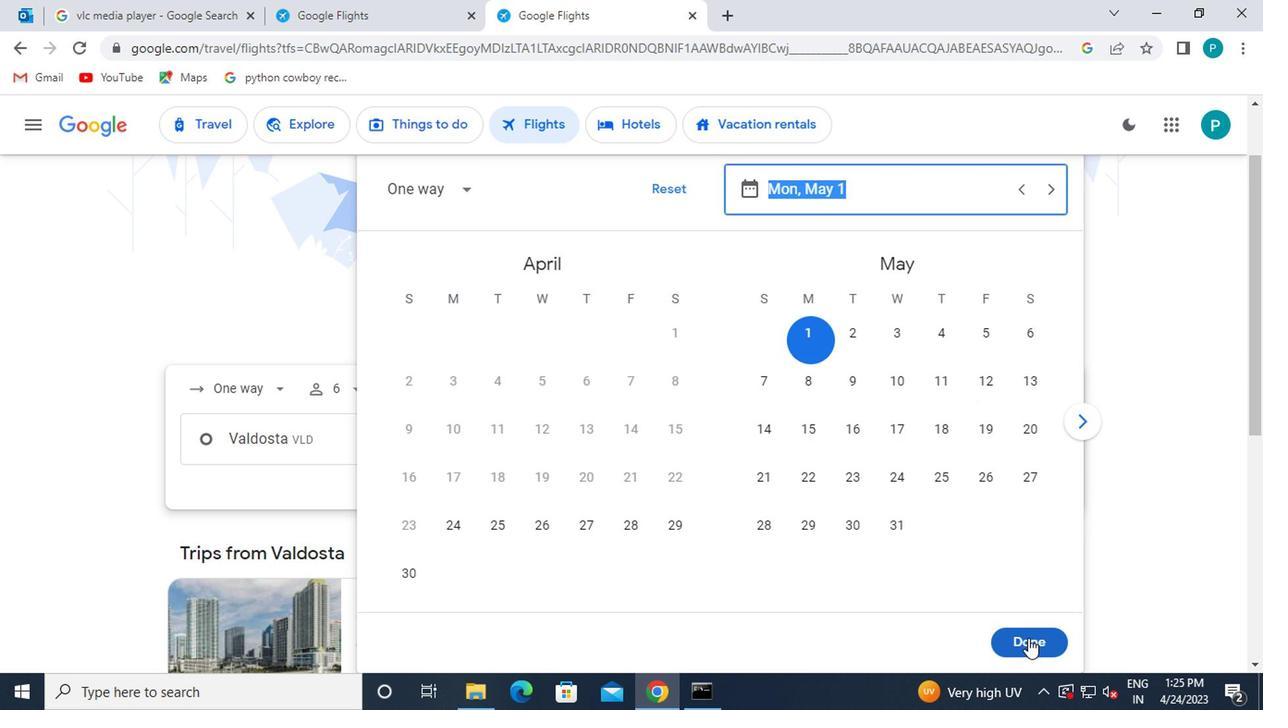 
Action: Mouse moved to (600, 515)
Screenshot: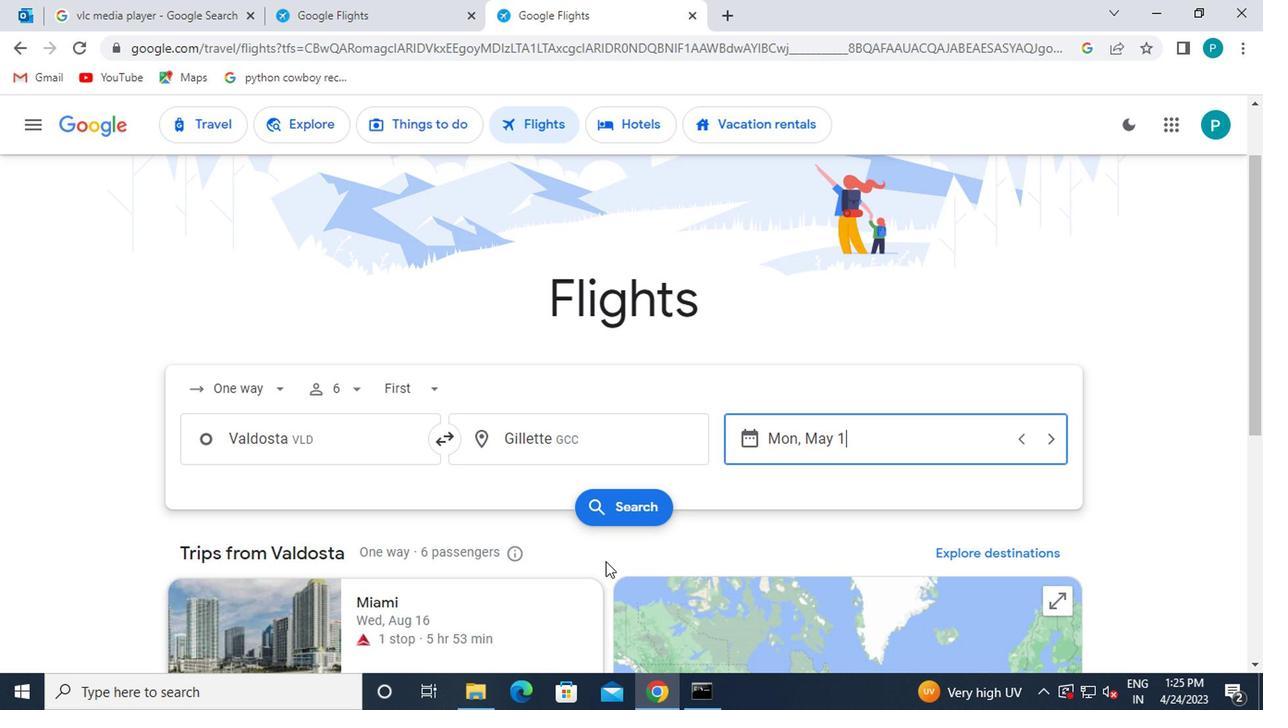 
Action: Mouse pressed left at (600, 515)
Screenshot: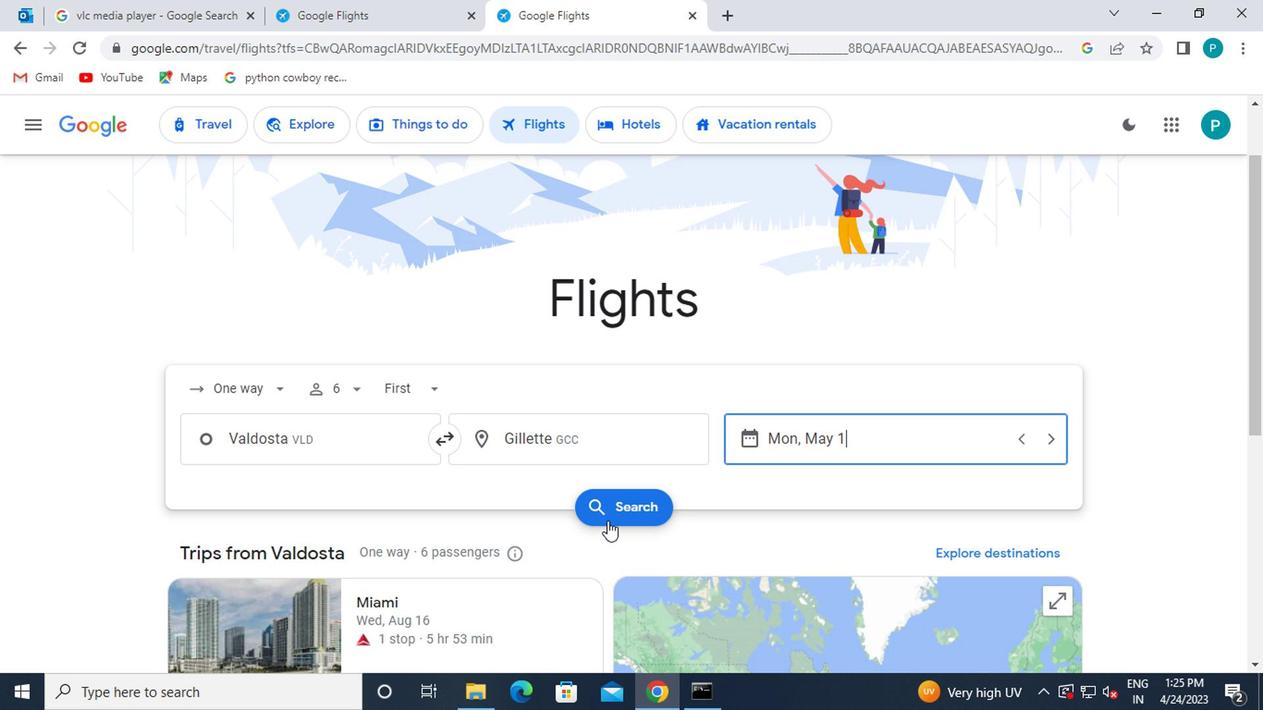 
Action: Mouse moved to (201, 299)
Screenshot: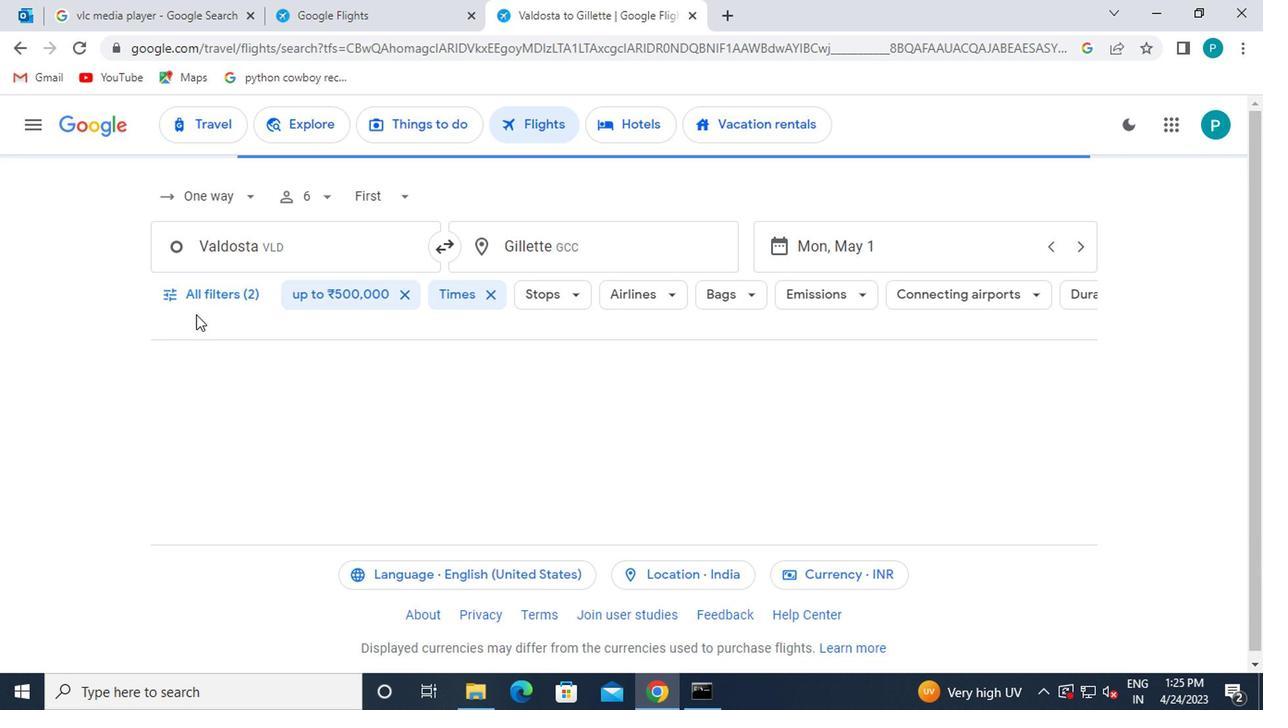 
Action: Mouse pressed left at (201, 299)
Screenshot: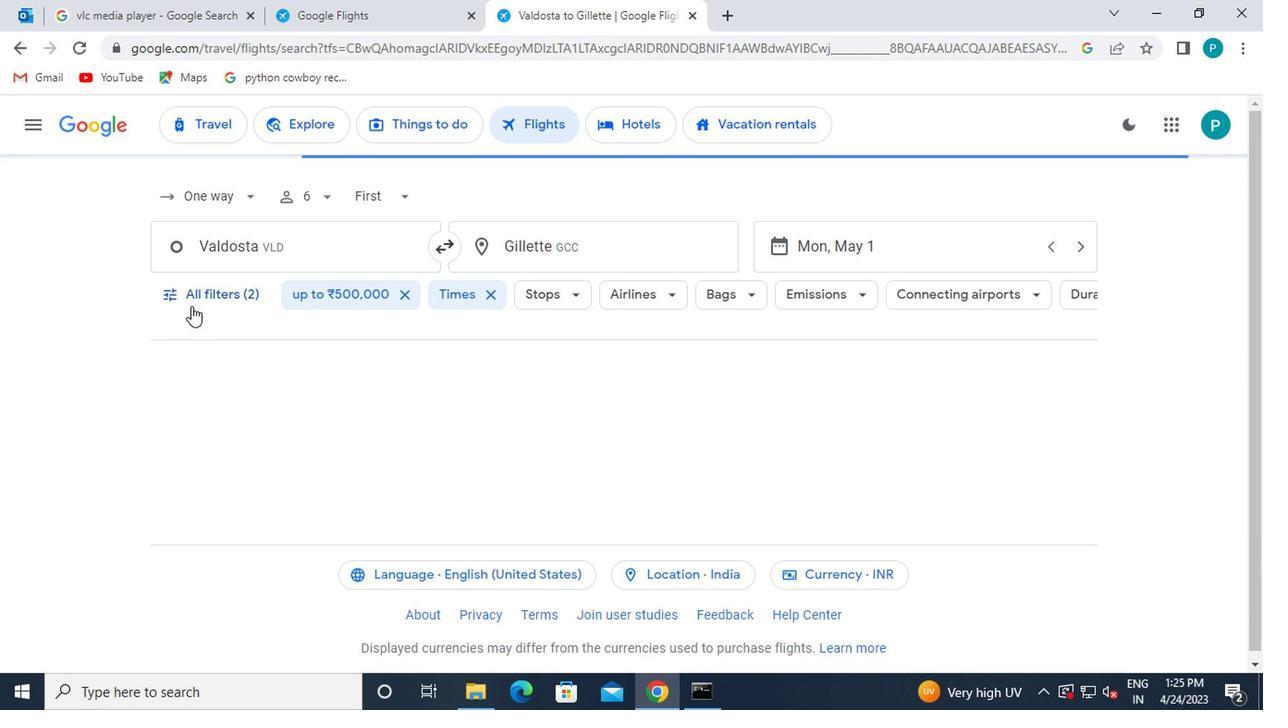 
Action: Mouse moved to (613, 513)
Screenshot: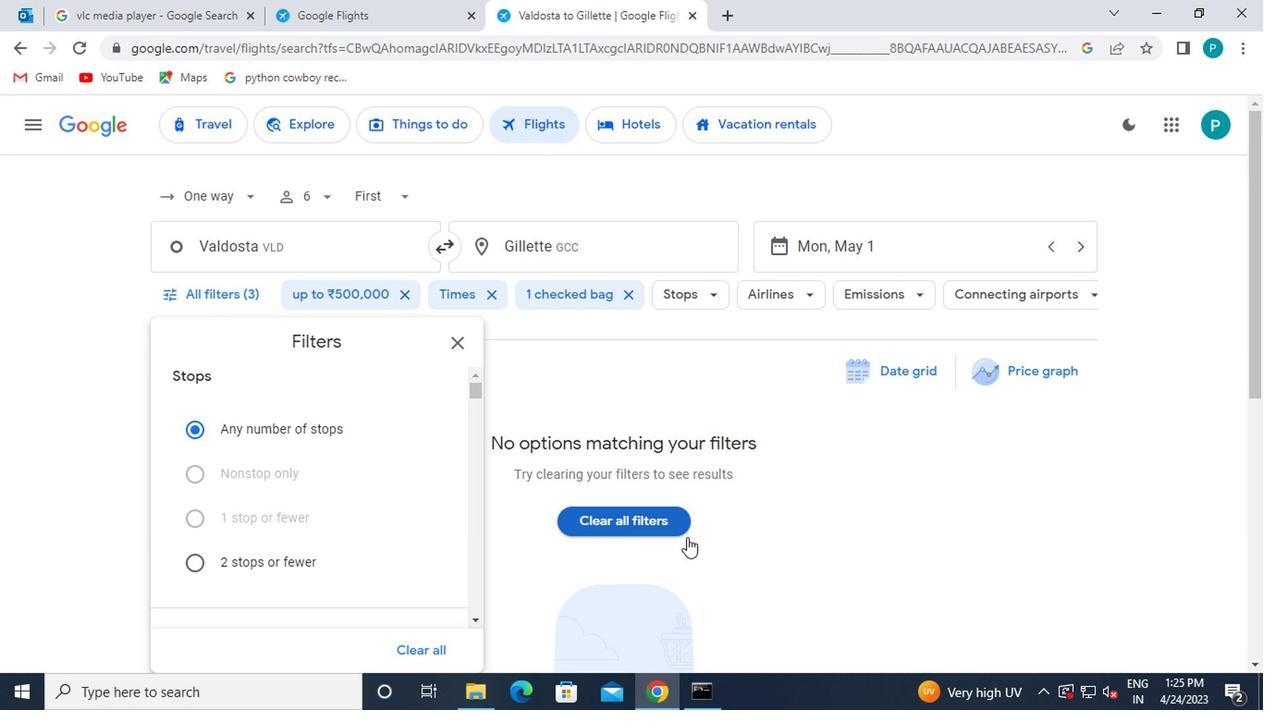 
Action: Mouse pressed left at (613, 513)
Screenshot: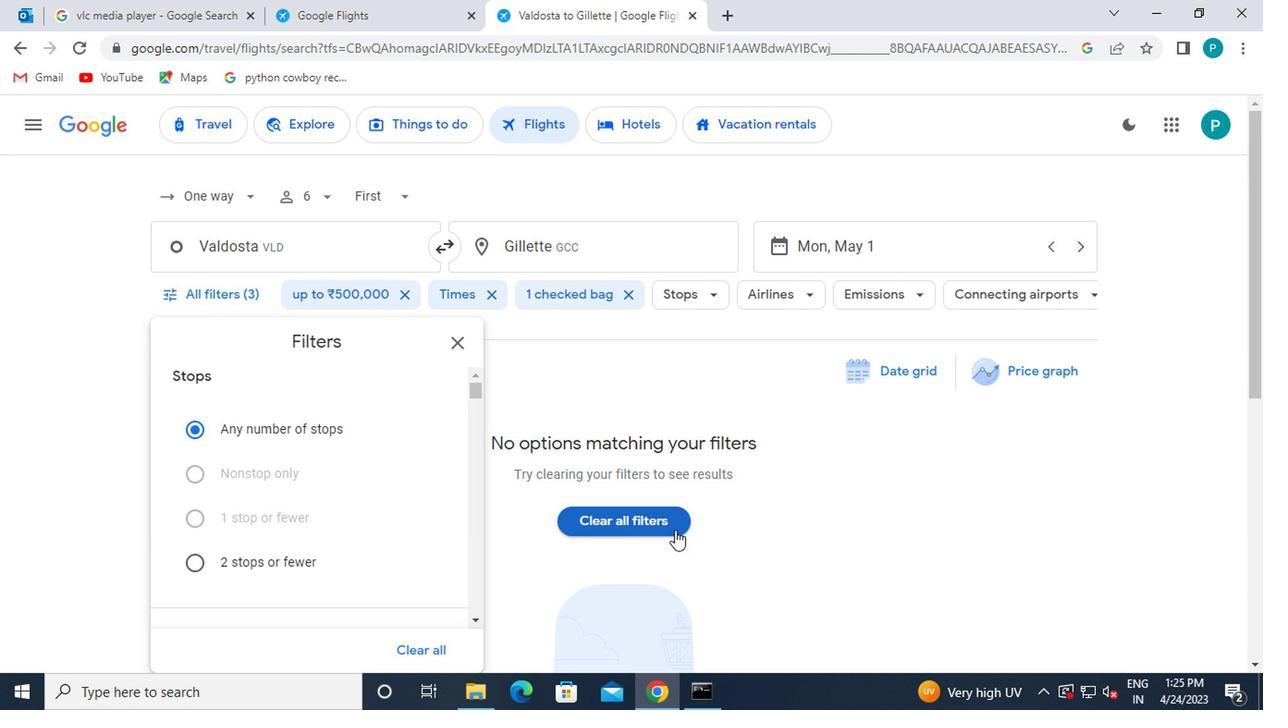 
Action: Mouse moved to (220, 303)
Screenshot: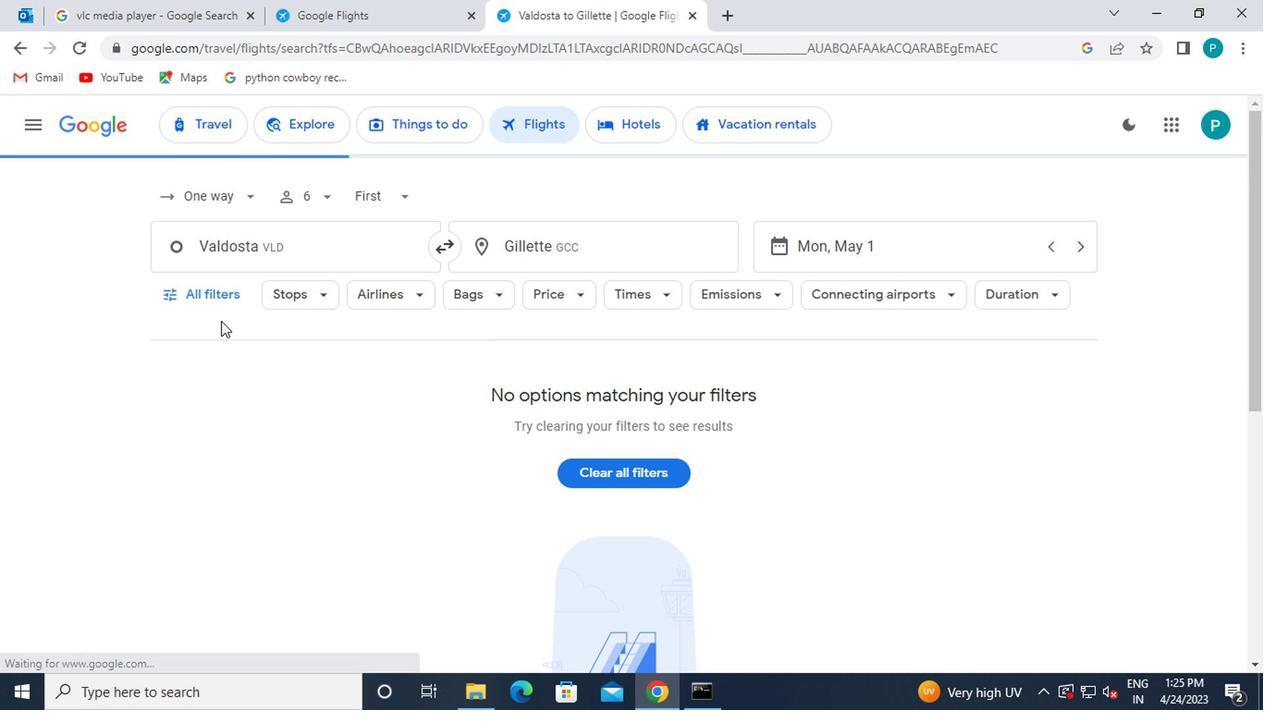 
Action: Mouse pressed left at (220, 303)
Screenshot: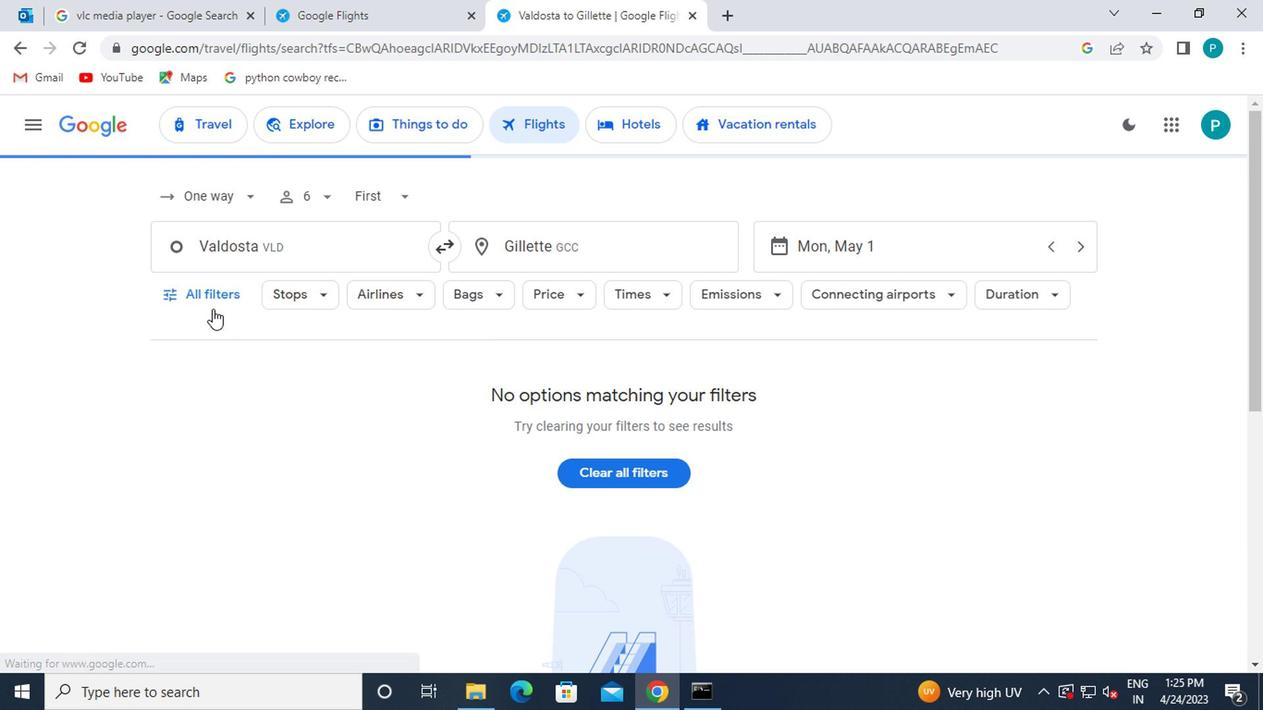 
Action: Mouse moved to (259, 482)
Screenshot: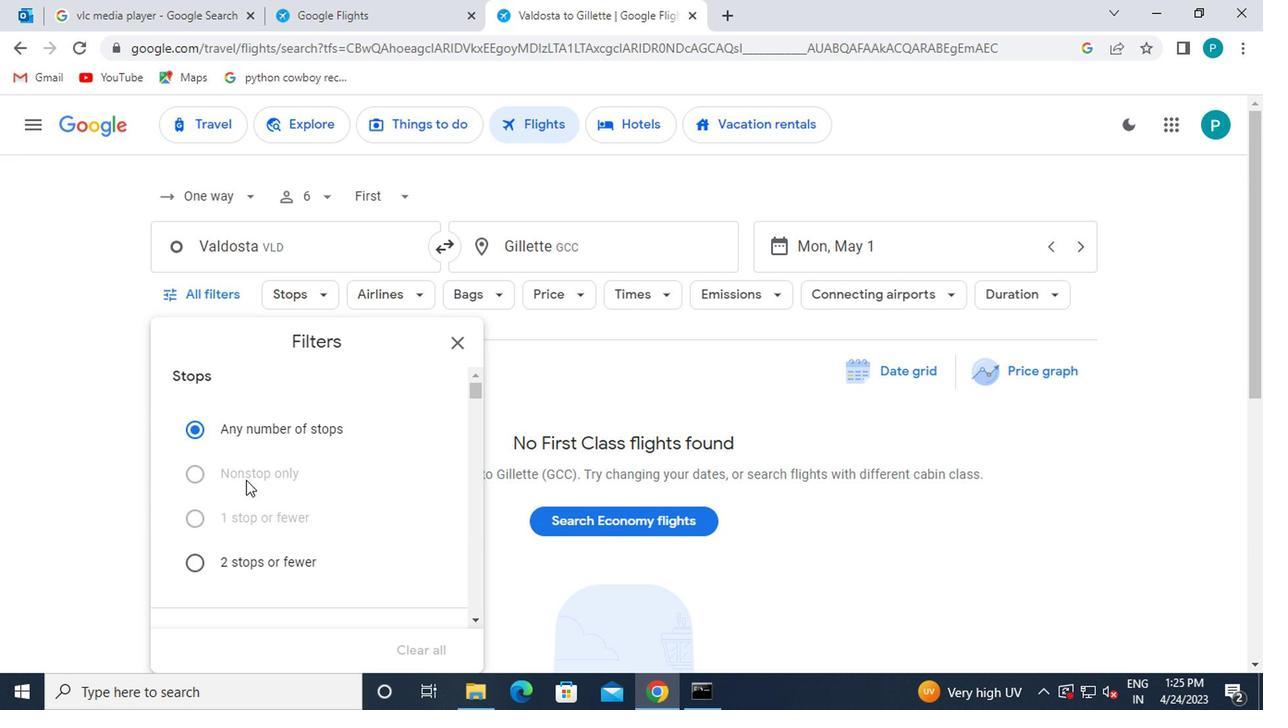 
Action: Mouse scrolled (259, 481) with delta (0, 0)
Screenshot: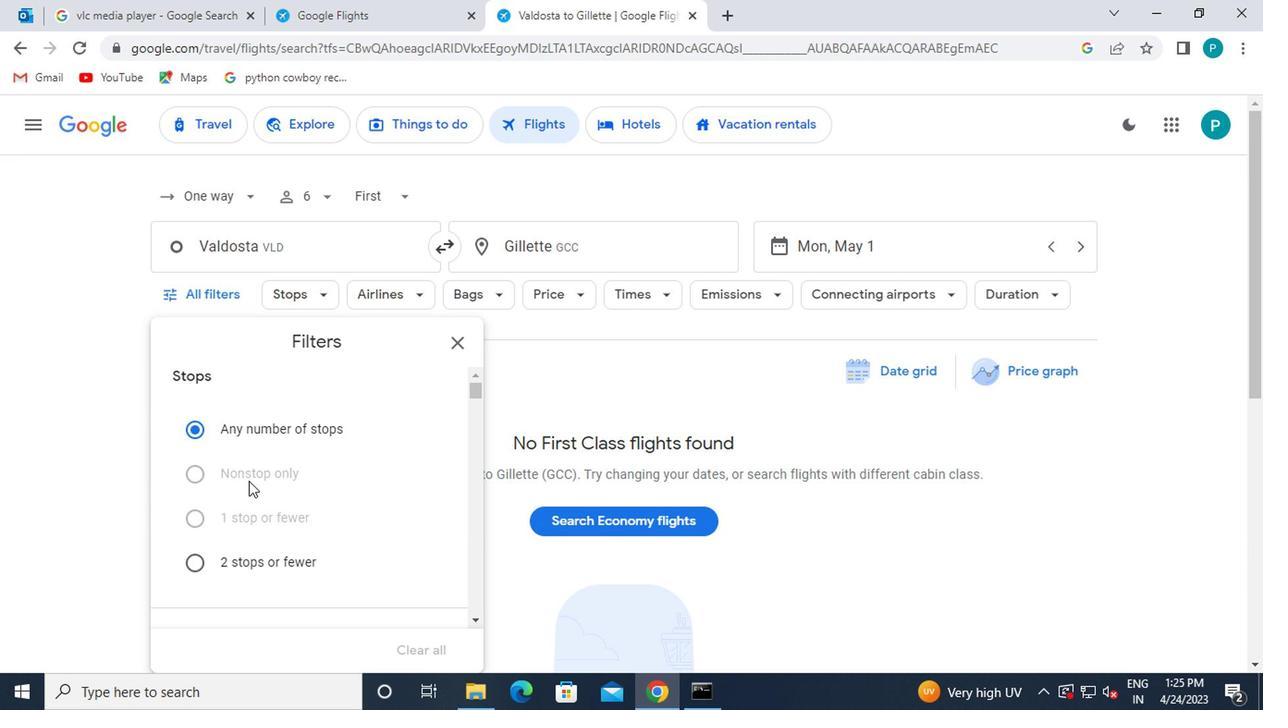 
Action: Mouse moved to (259, 483)
Screenshot: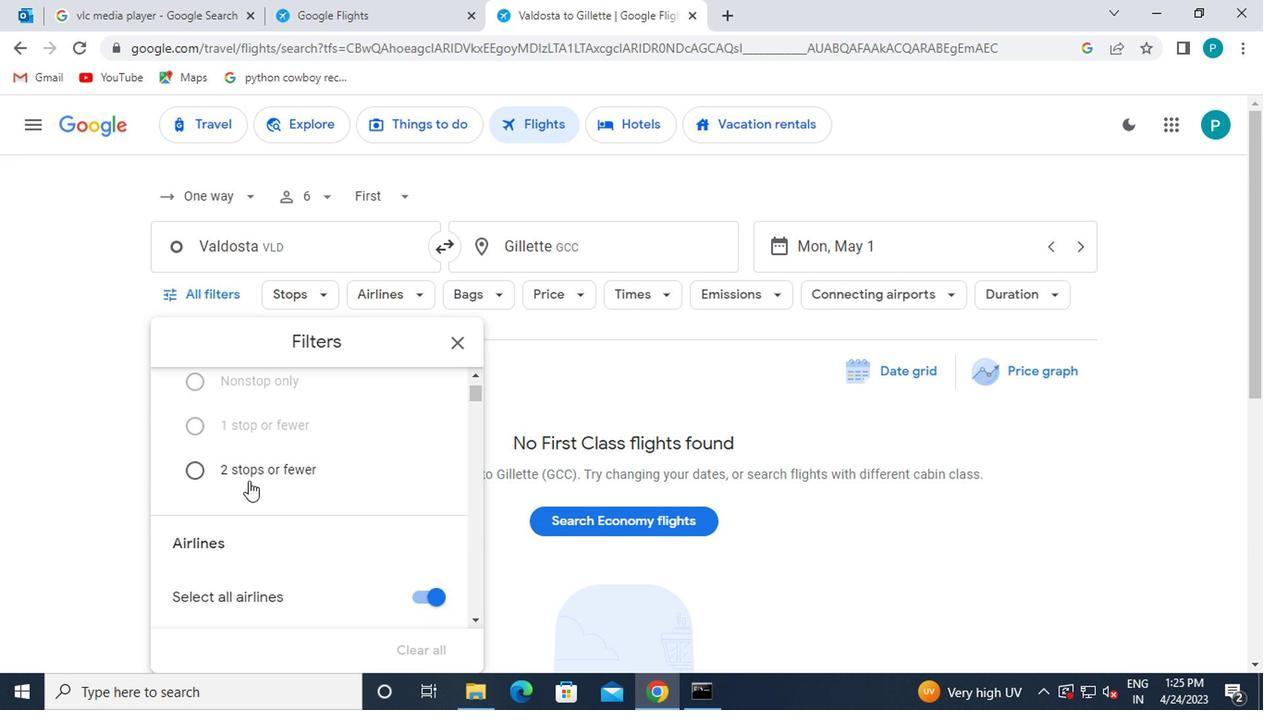 
Action: Mouse scrolled (259, 482) with delta (0, -1)
Screenshot: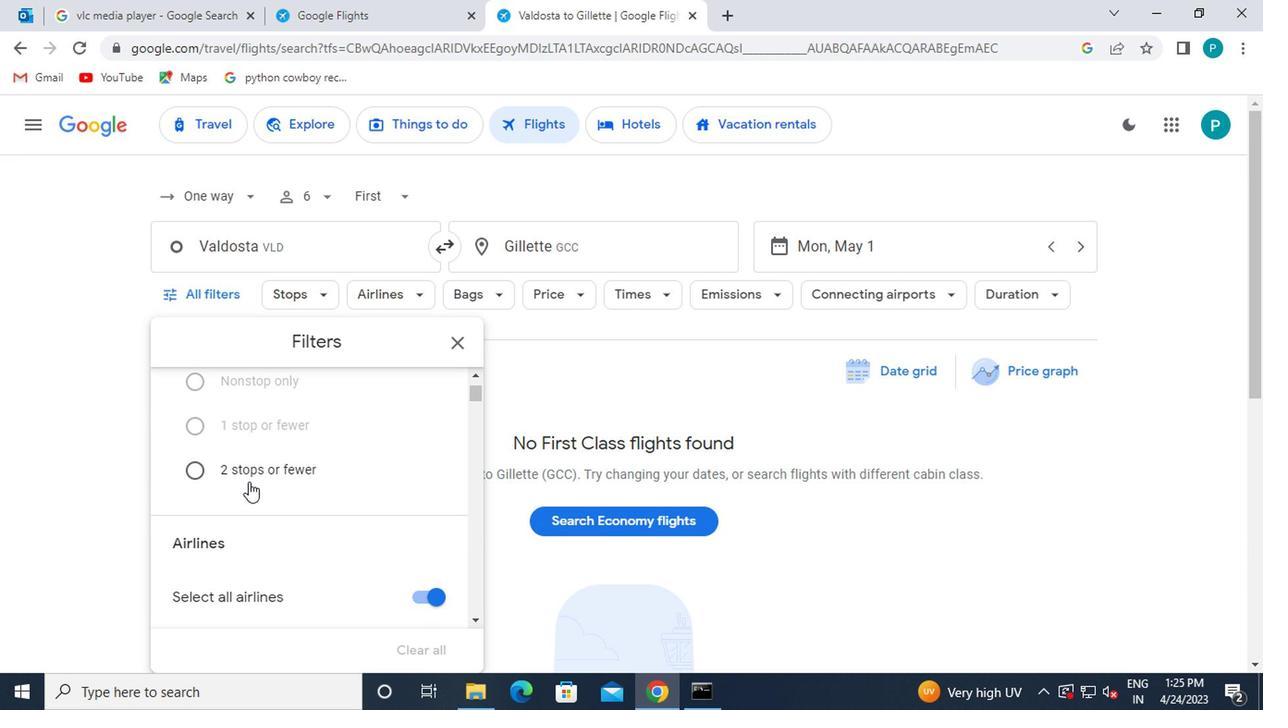 
Action: Mouse scrolled (259, 482) with delta (0, -1)
Screenshot: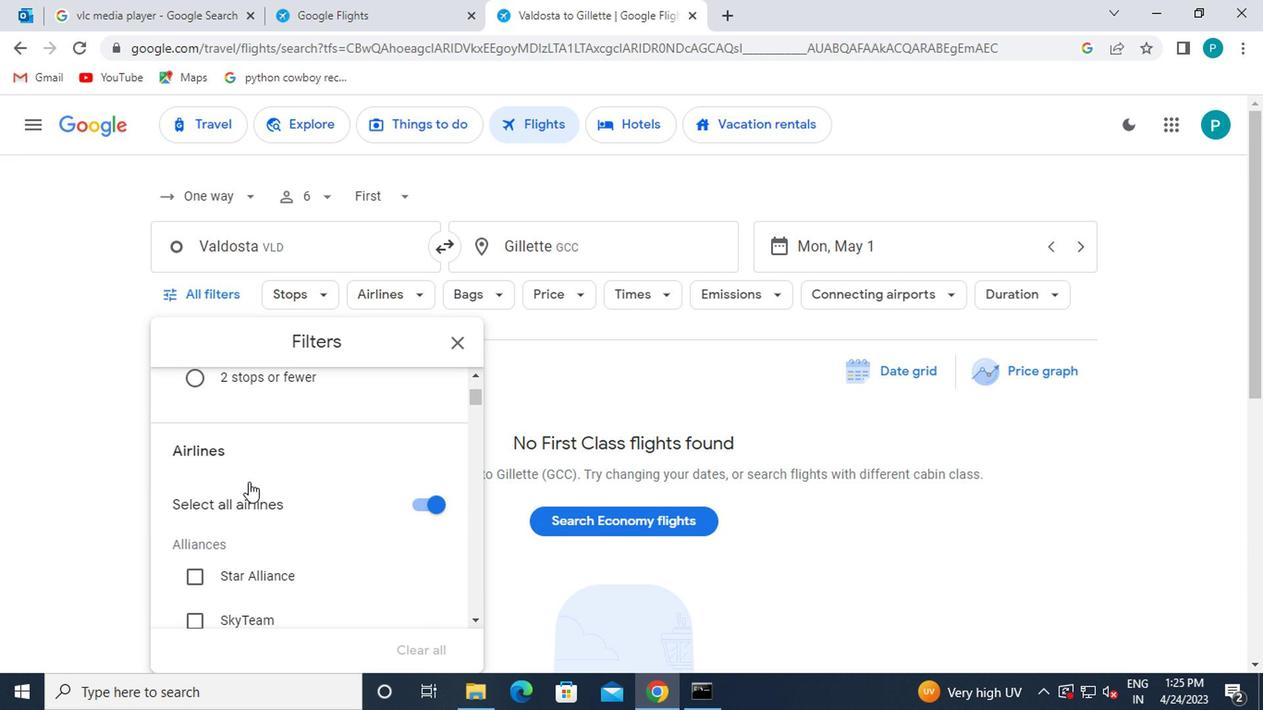 
Action: Mouse moved to (327, 520)
Screenshot: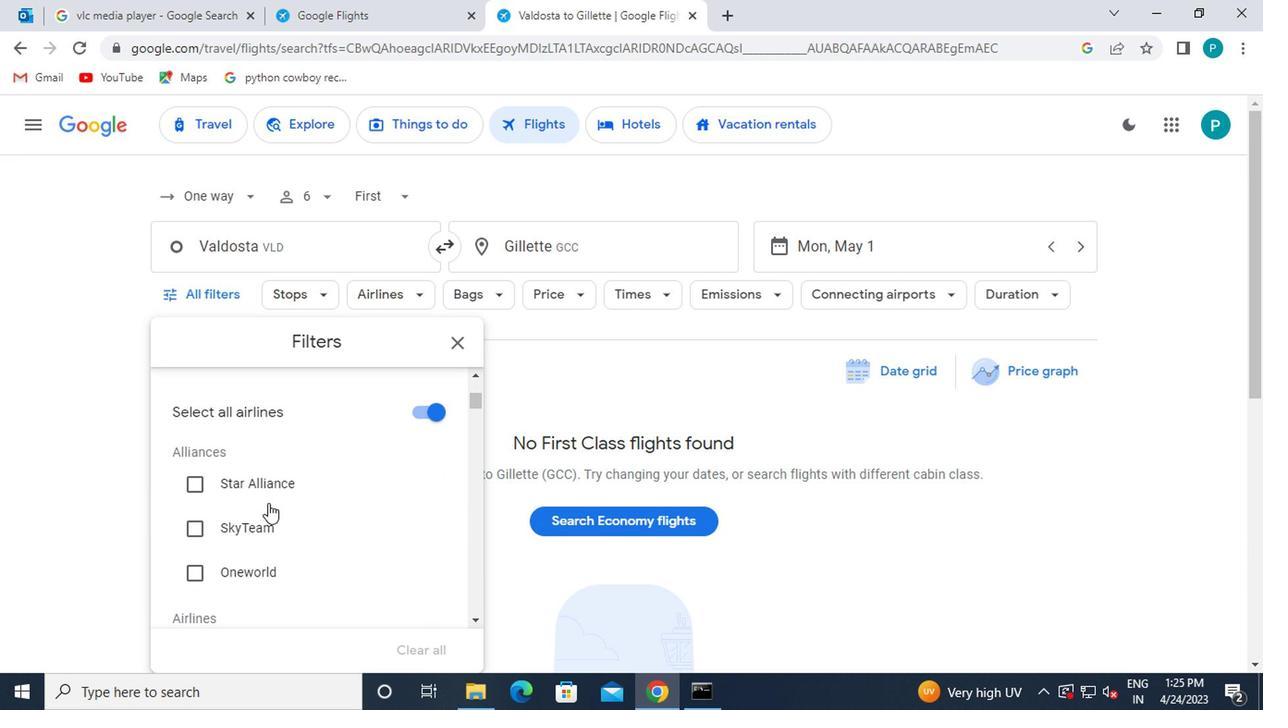 
Action: Mouse scrolled (327, 519) with delta (0, 0)
Screenshot: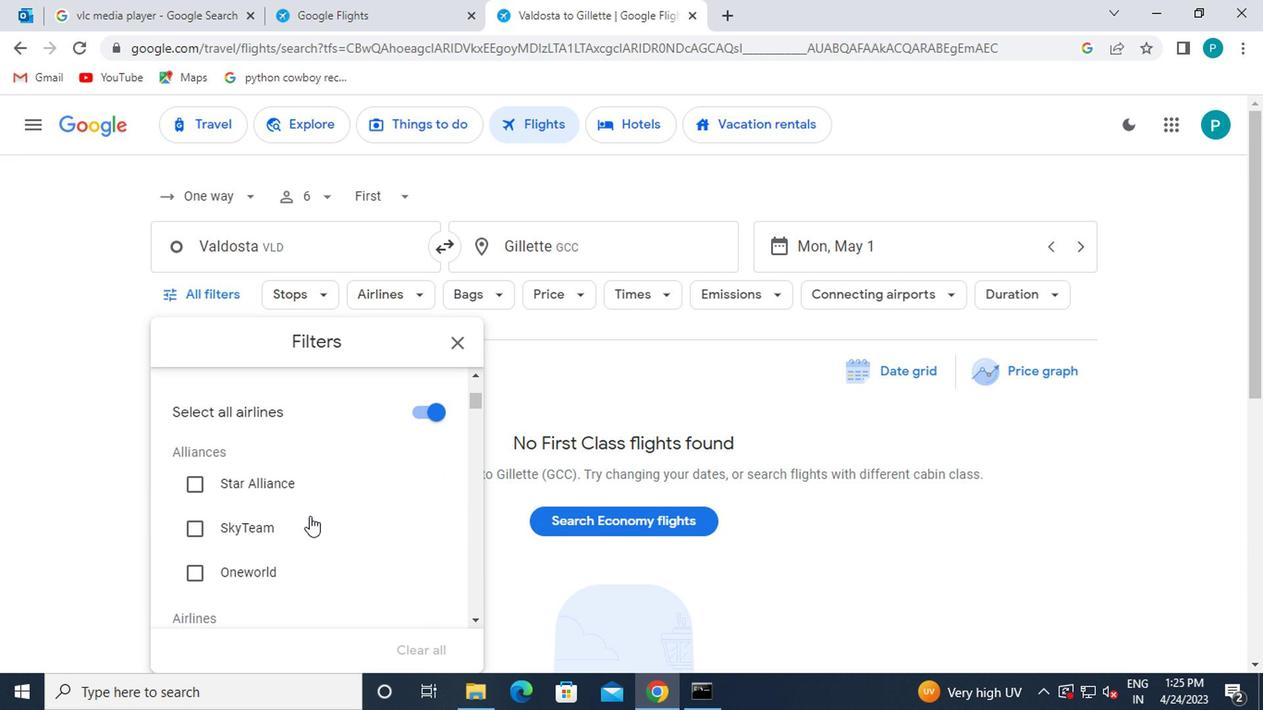 
Action: Mouse scrolled (327, 519) with delta (0, 0)
Screenshot: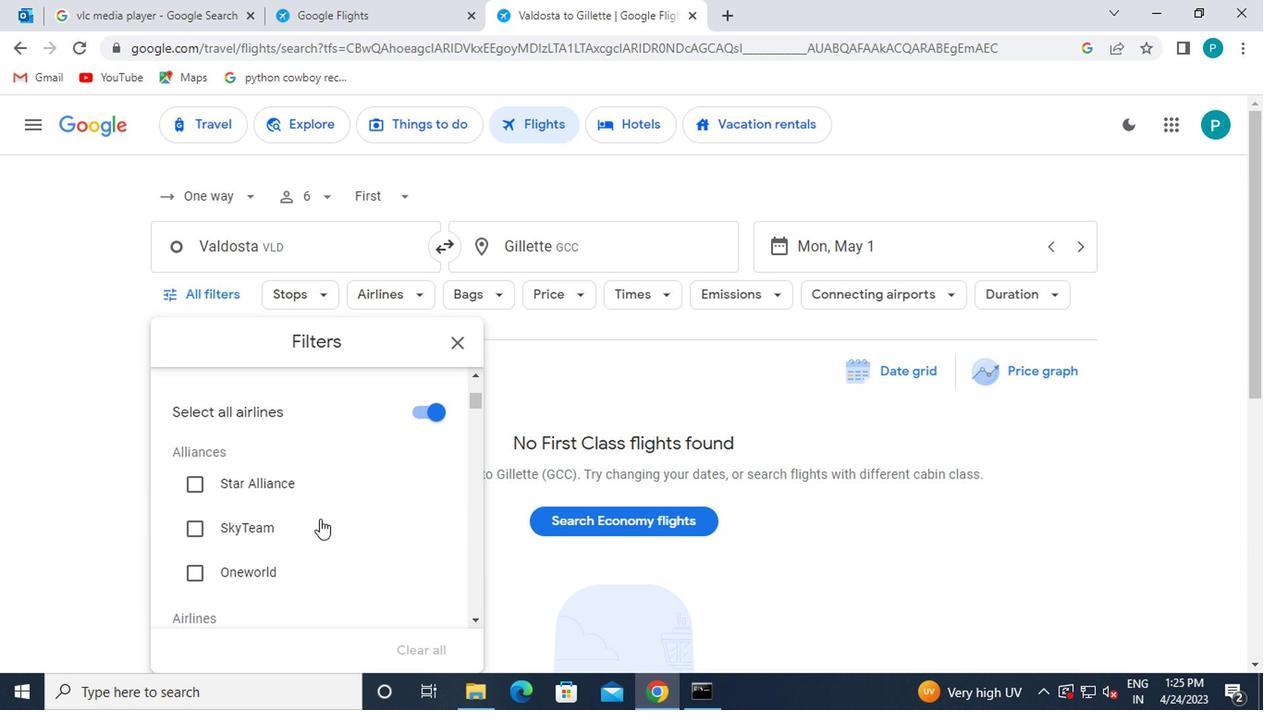 
Action: Mouse moved to (337, 529)
Screenshot: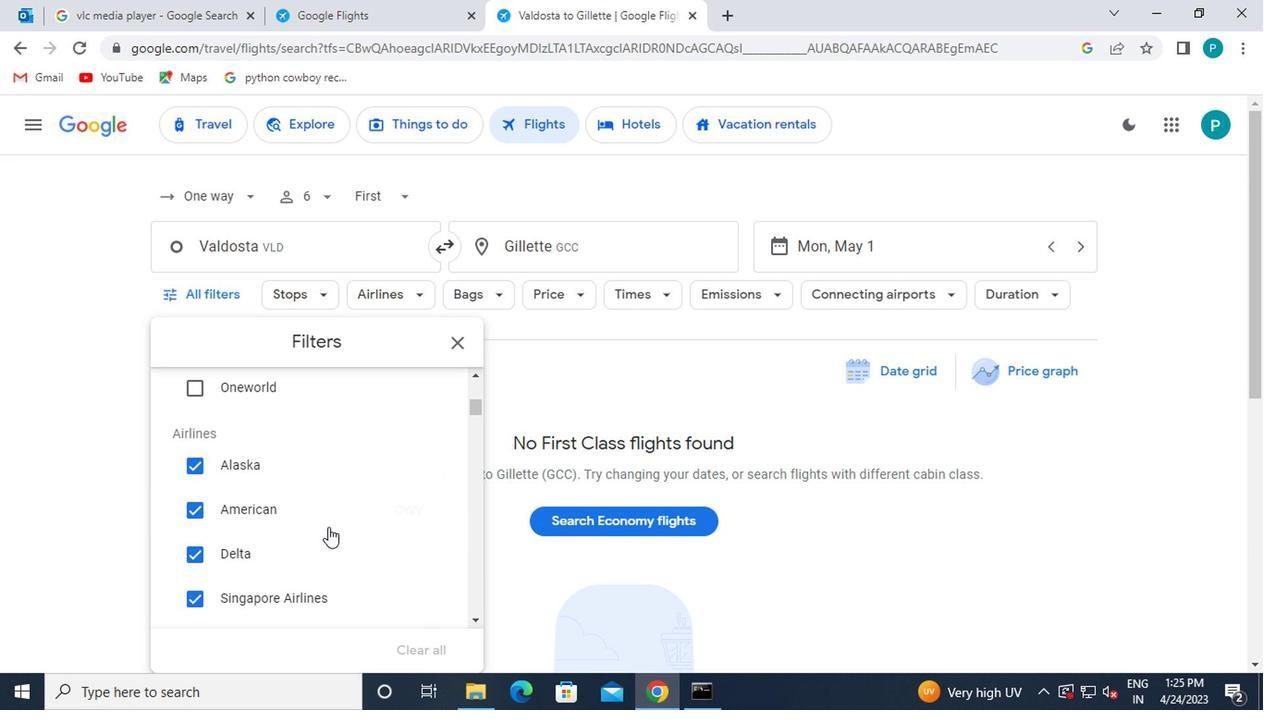 
Action: Mouse scrolled (337, 529) with delta (0, 0)
Screenshot: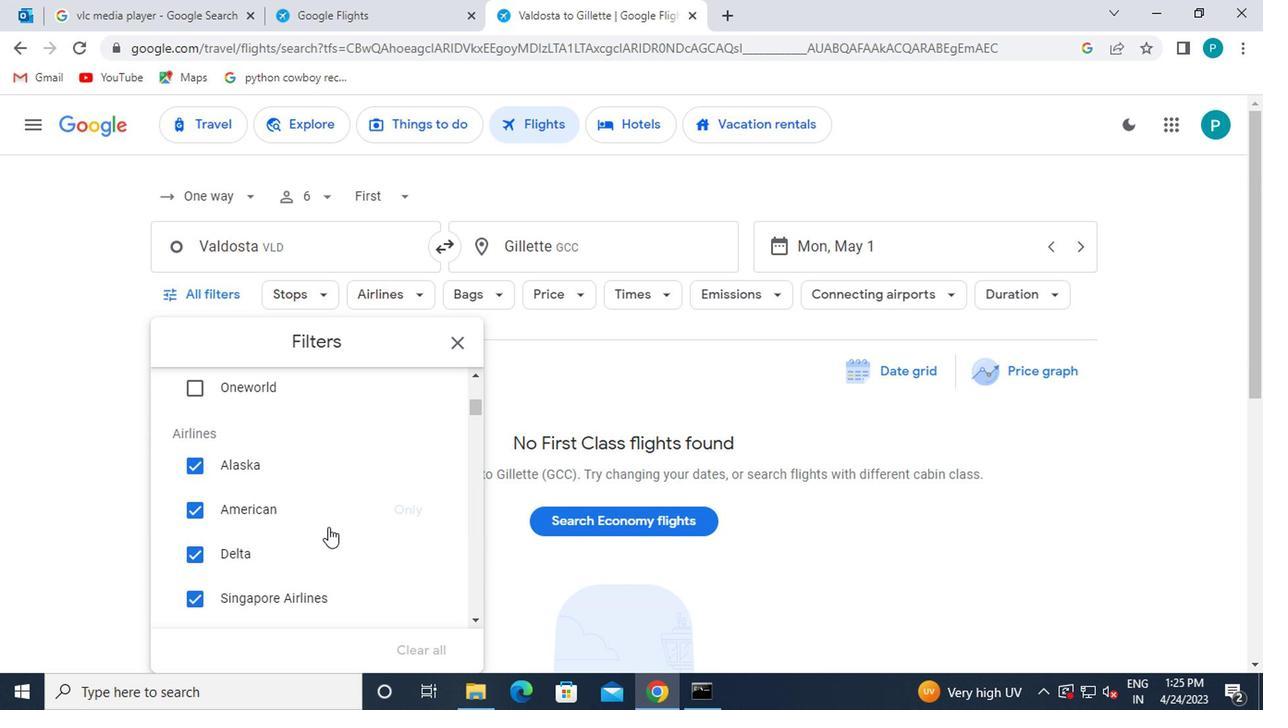 
Action: Mouse moved to (341, 533)
Screenshot: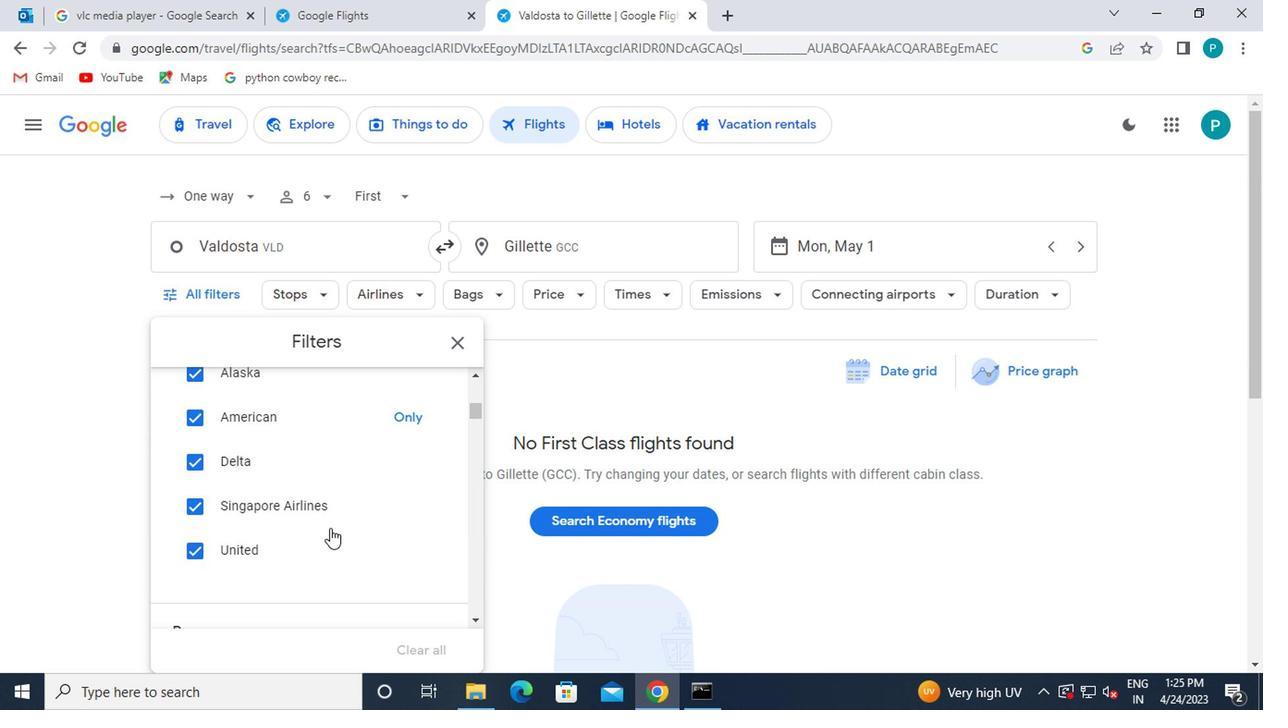 
Action: Mouse scrolled (341, 532) with delta (0, -1)
Screenshot: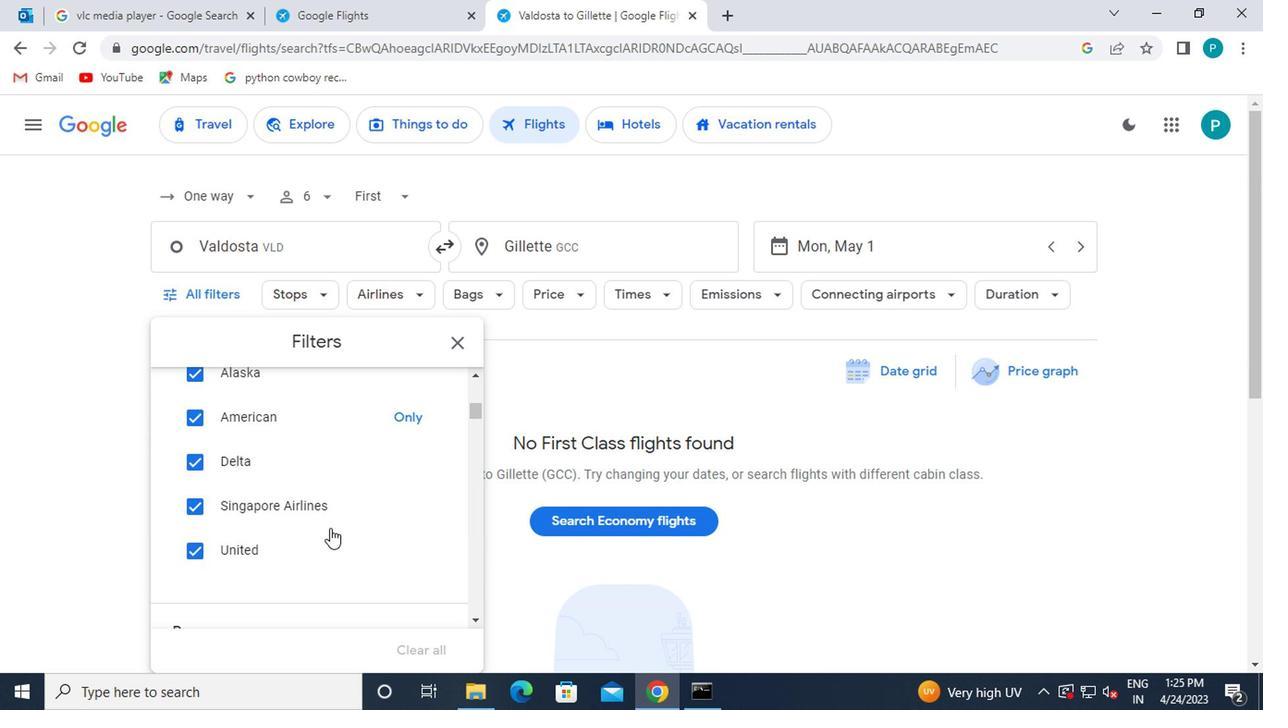 
Action: Mouse moved to (341, 533)
Screenshot: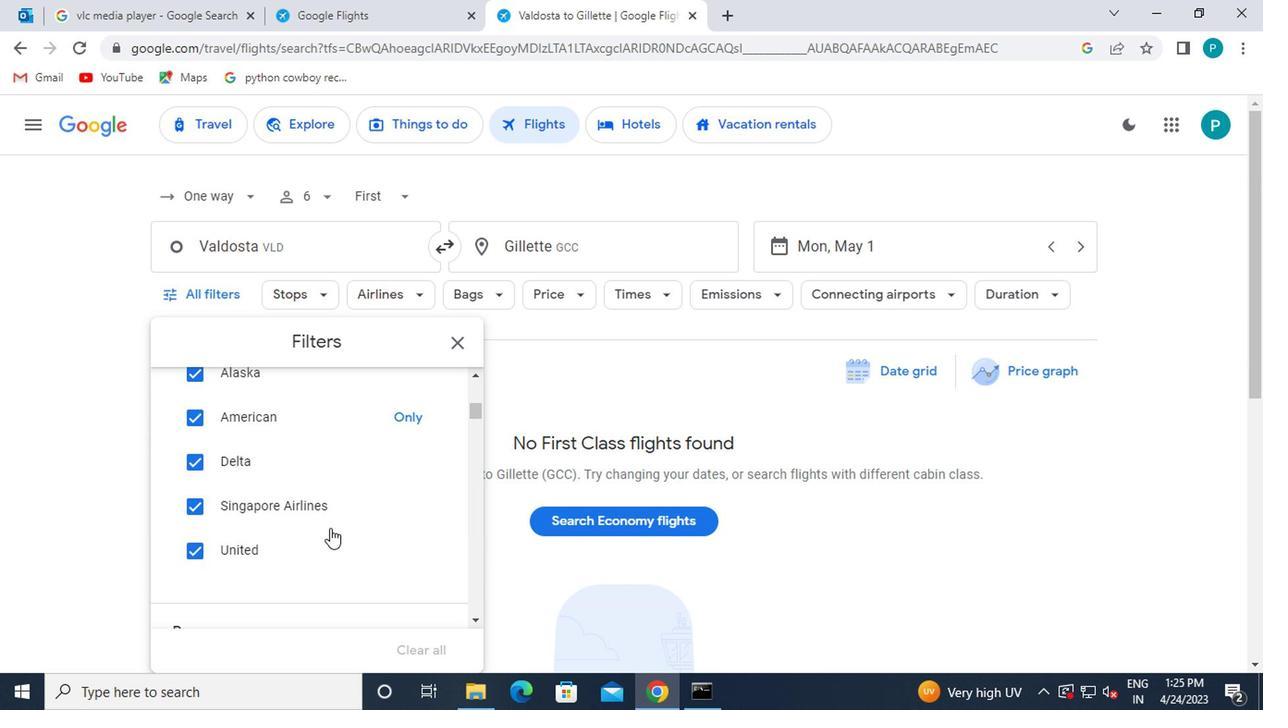 
Action: Mouse scrolled (341, 532) with delta (0, -1)
Screenshot: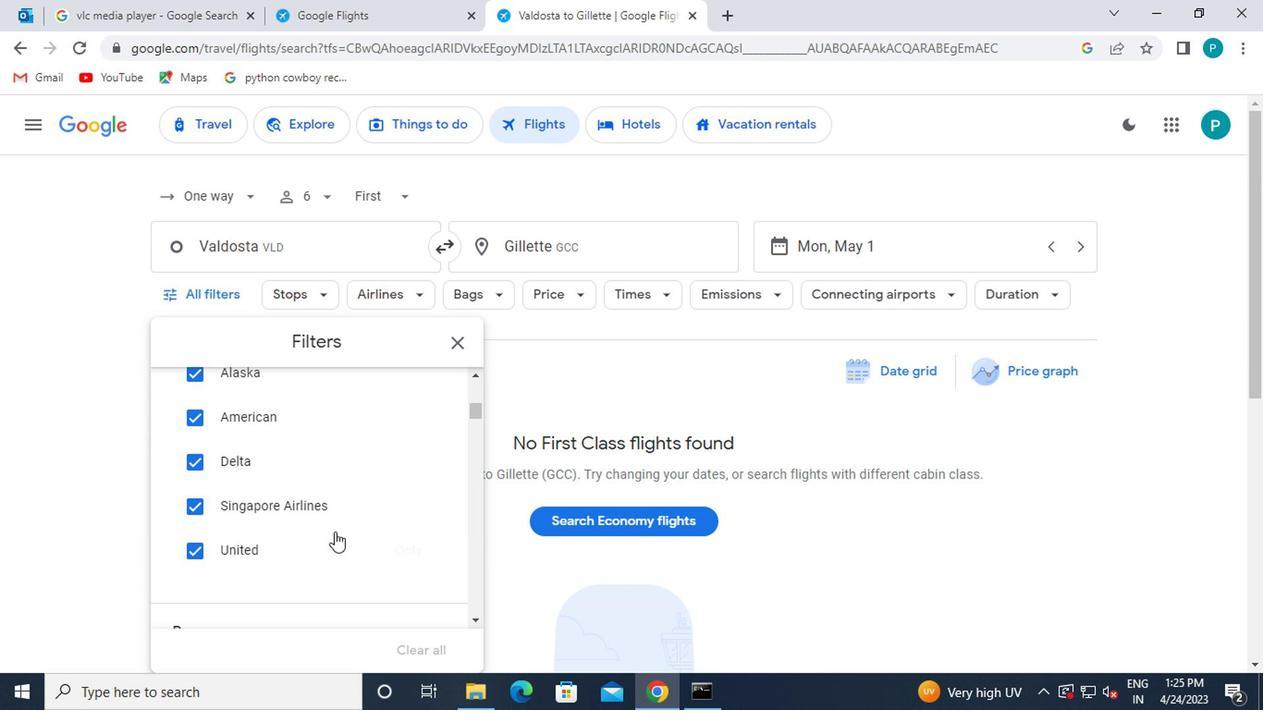 
Action: Mouse moved to (421, 529)
Screenshot: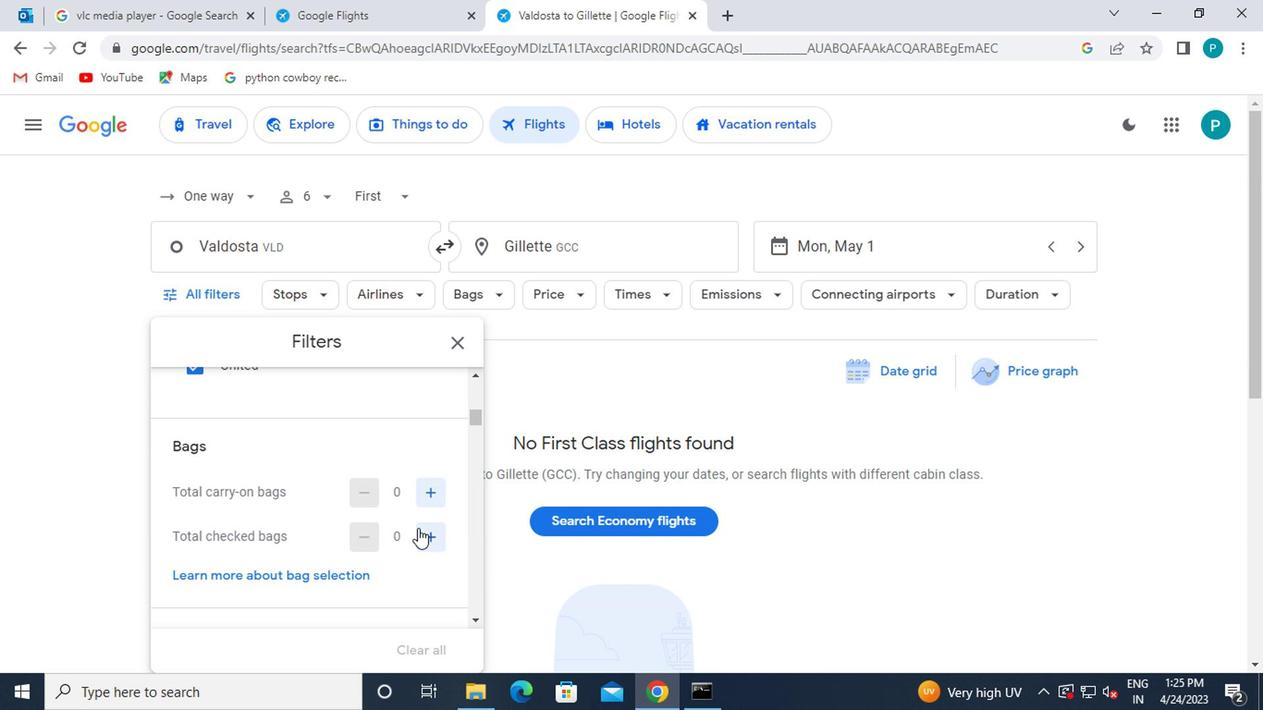 
Action: Mouse pressed left at (421, 529)
Screenshot: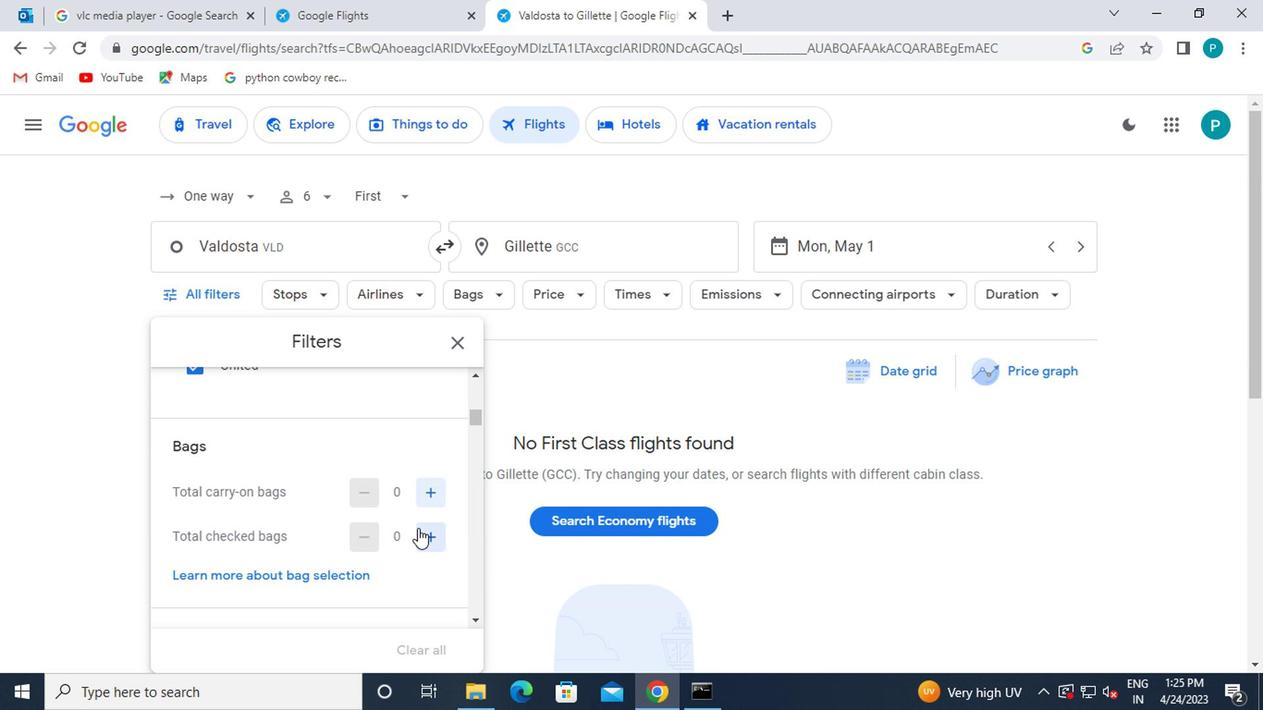 
Action: Mouse moved to (427, 533)
Screenshot: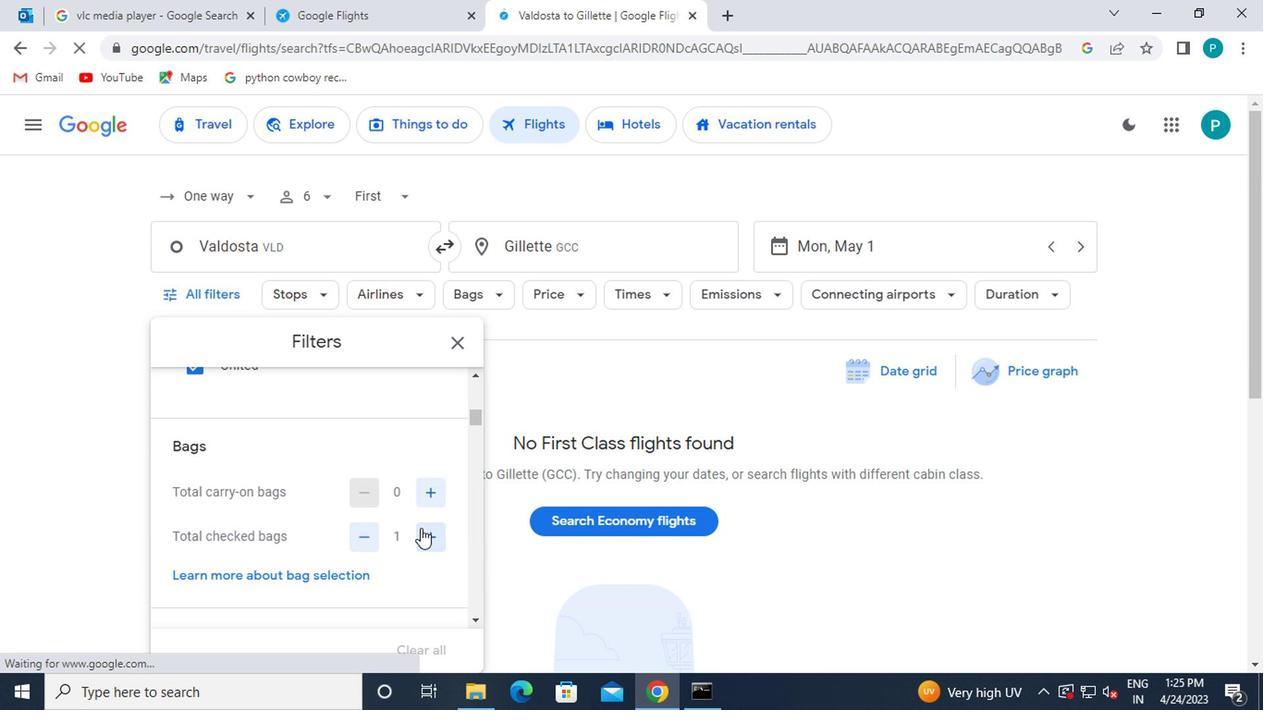 
Action: Mouse pressed left at (427, 533)
Screenshot: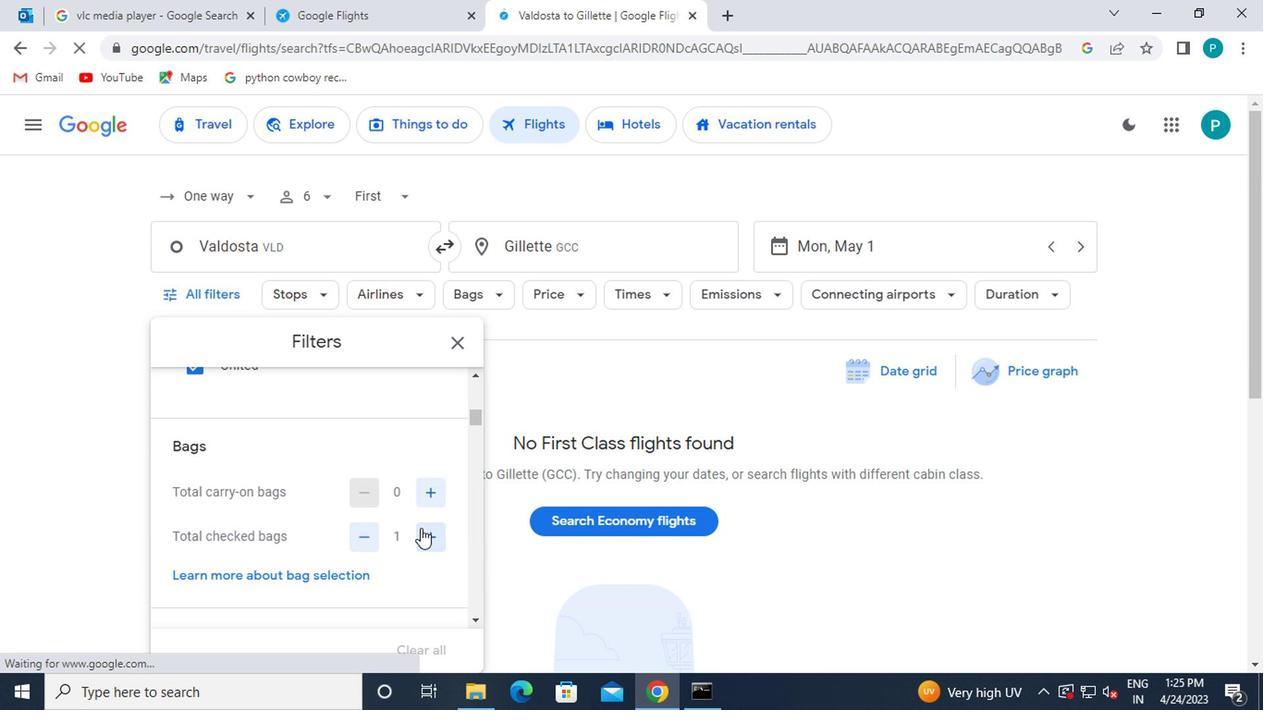 
Action: Mouse moved to (354, 550)
Screenshot: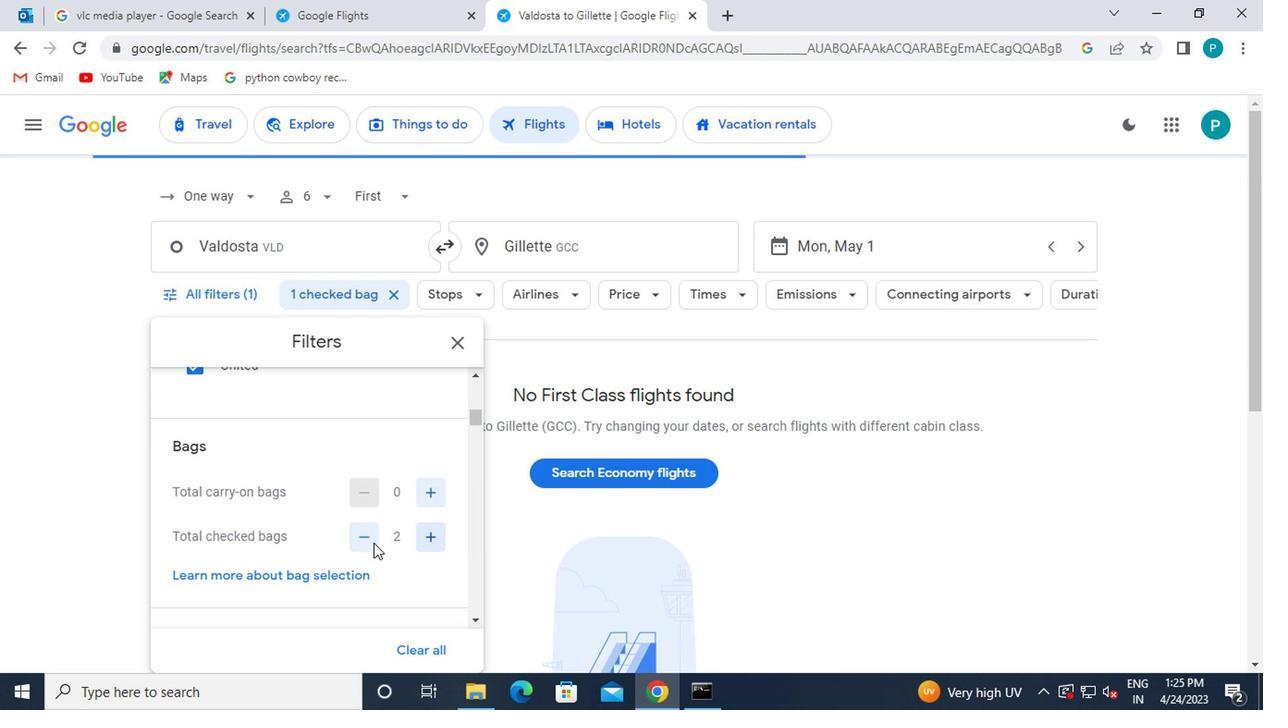 
Action: Mouse scrolled (354, 550) with delta (0, 0)
Screenshot: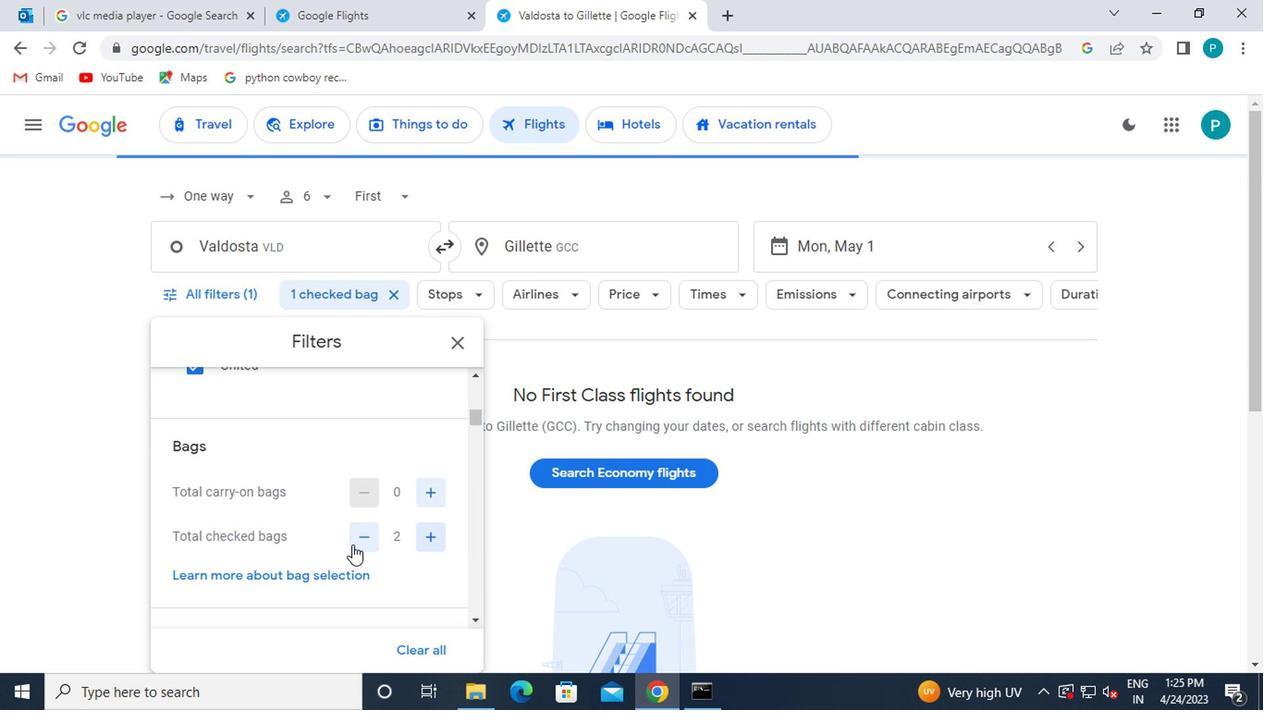 
Action: Mouse moved to (355, 550)
Screenshot: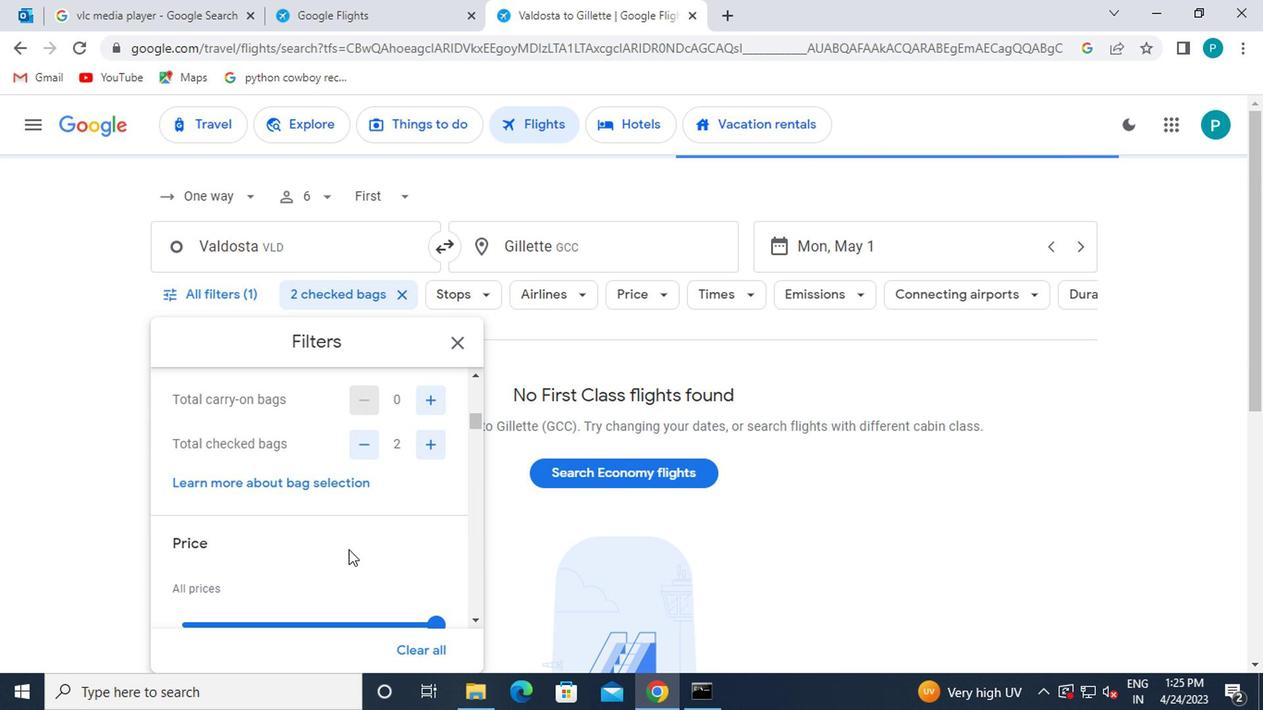 
Action: Mouse scrolled (355, 550) with delta (0, 0)
Screenshot: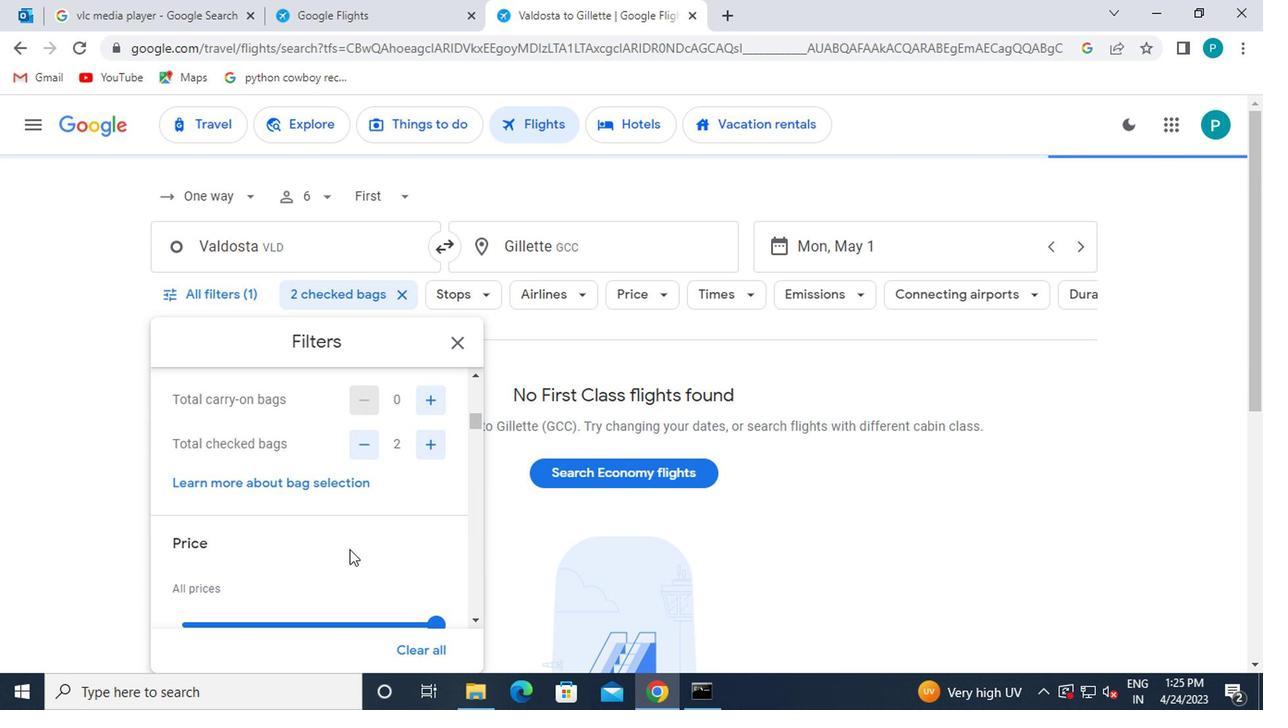 
Action: Mouse moved to (435, 529)
Screenshot: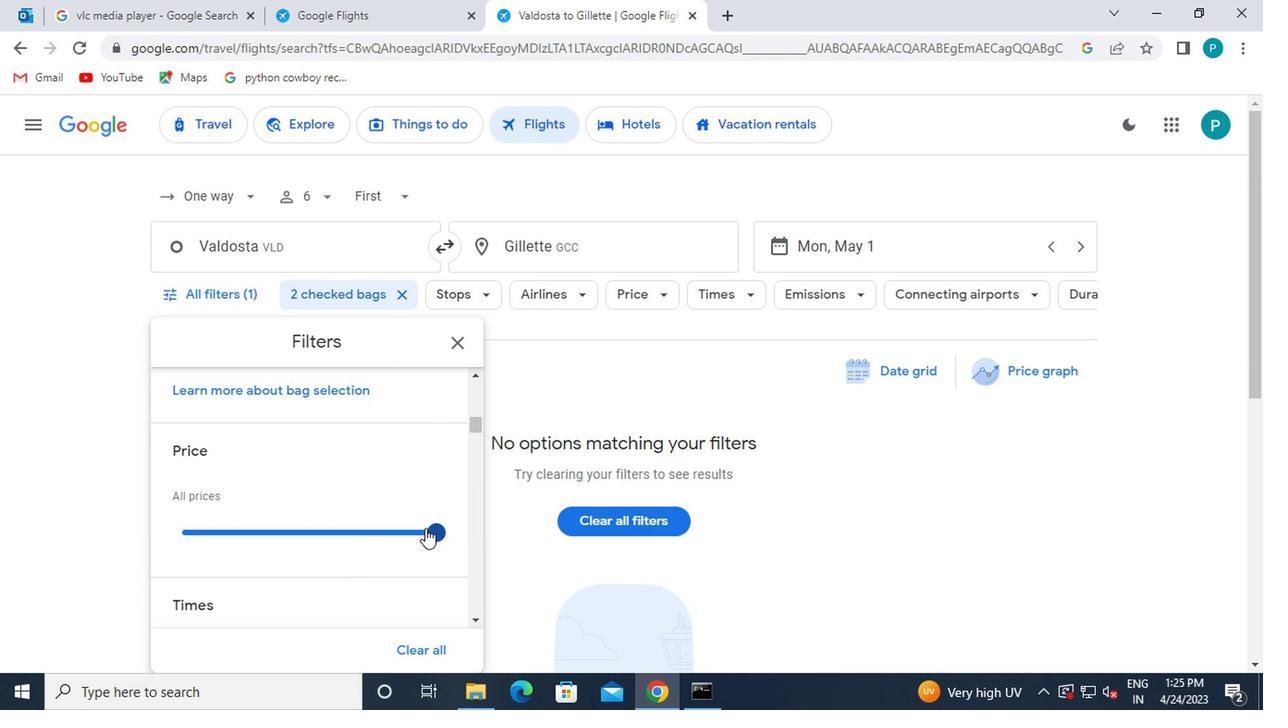 
Action: Mouse pressed left at (435, 529)
Screenshot: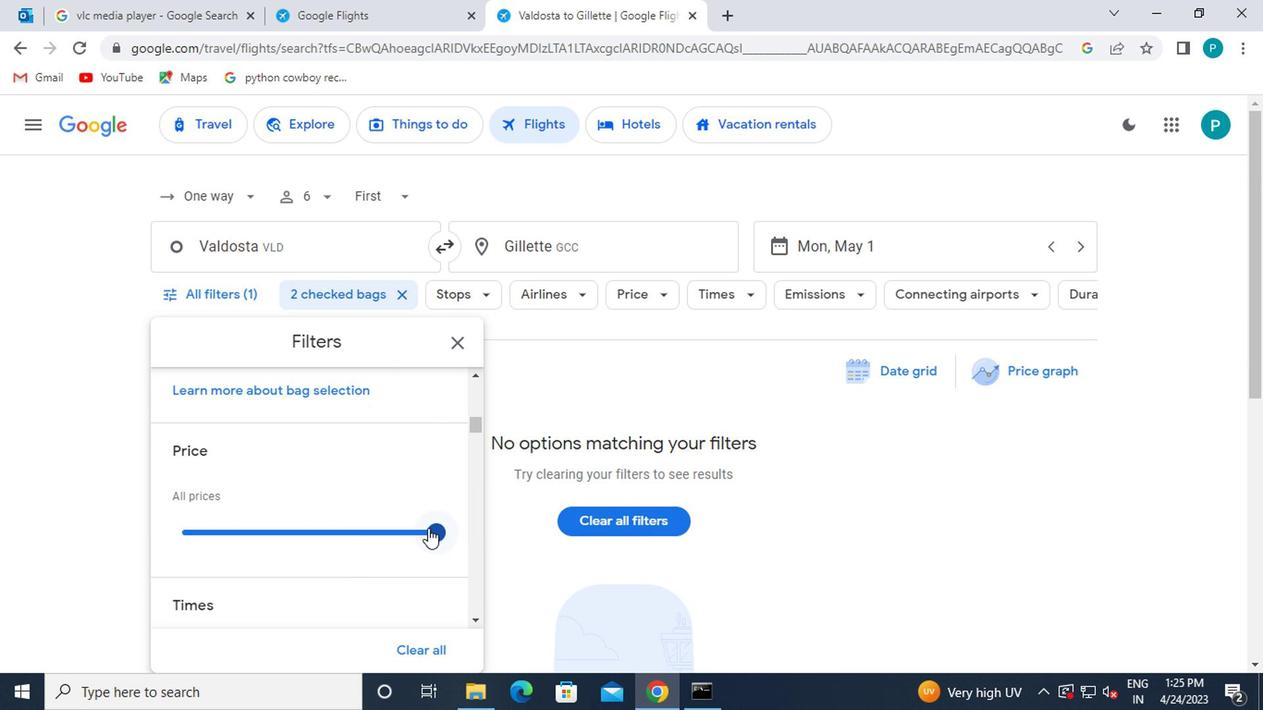 
Action: Mouse moved to (342, 581)
Screenshot: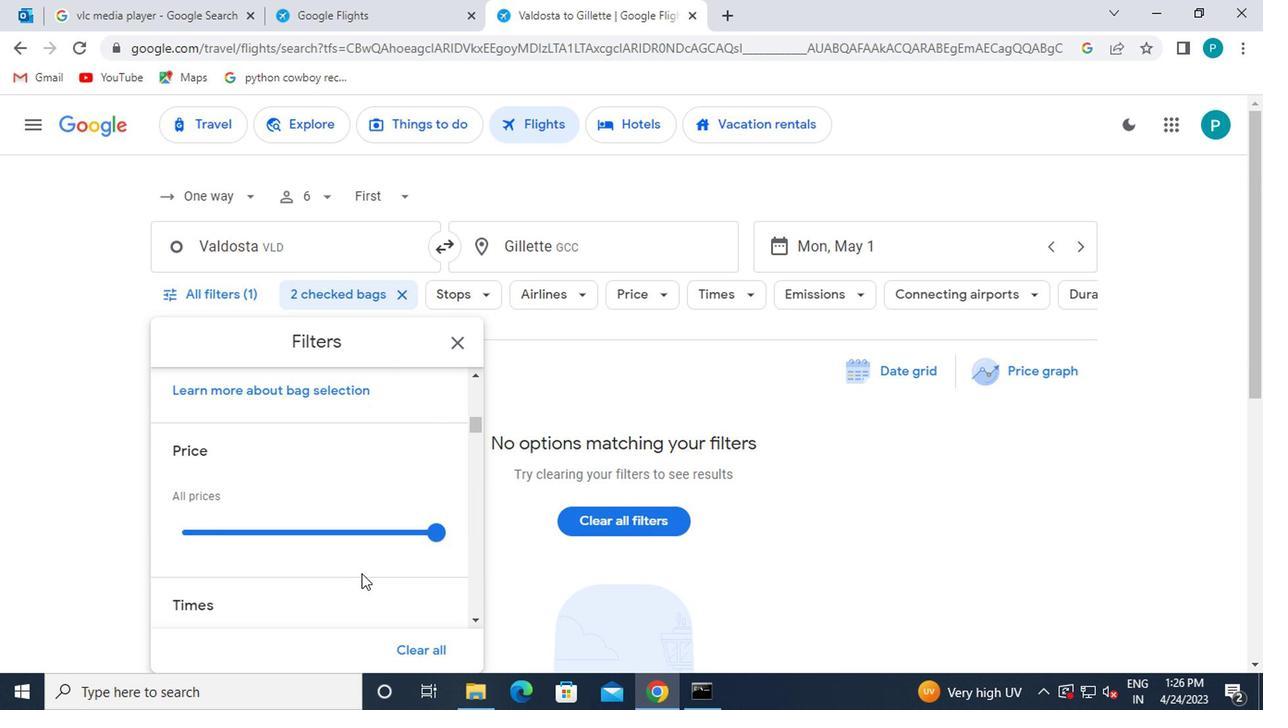 
Action: Mouse scrolled (342, 580) with delta (0, -1)
Screenshot: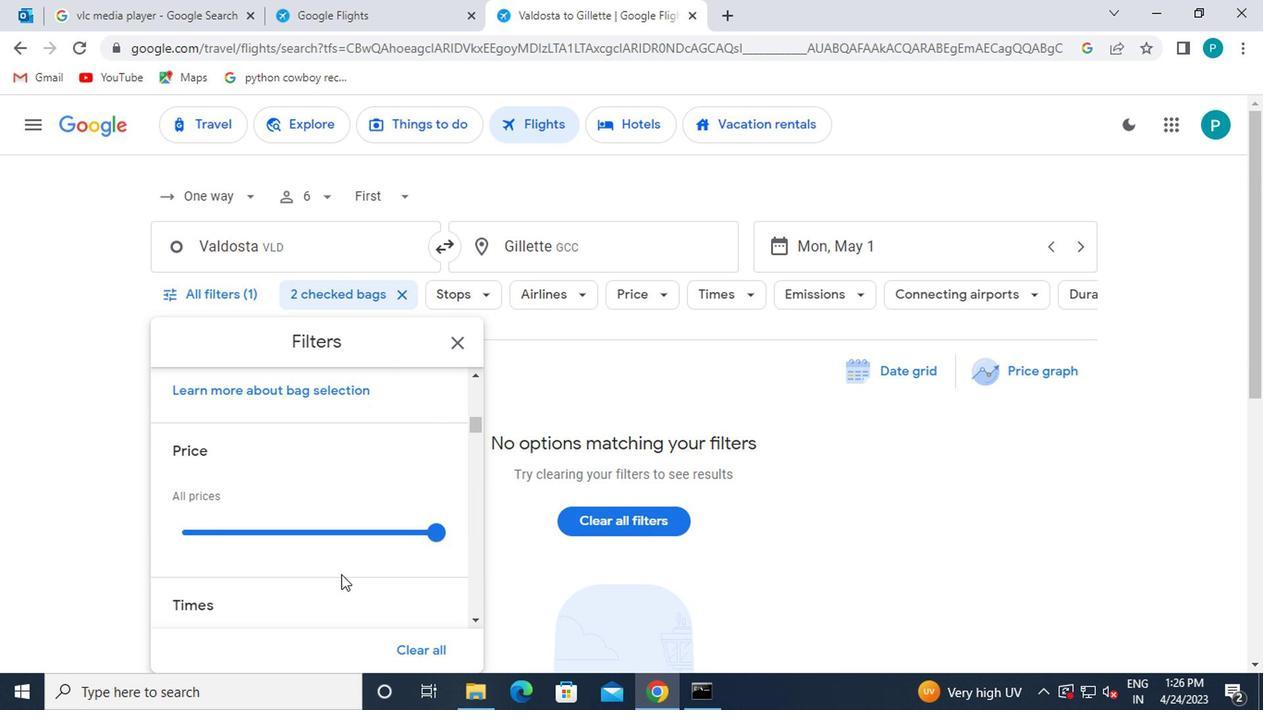 
Action: Mouse moved to (341, 582)
Screenshot: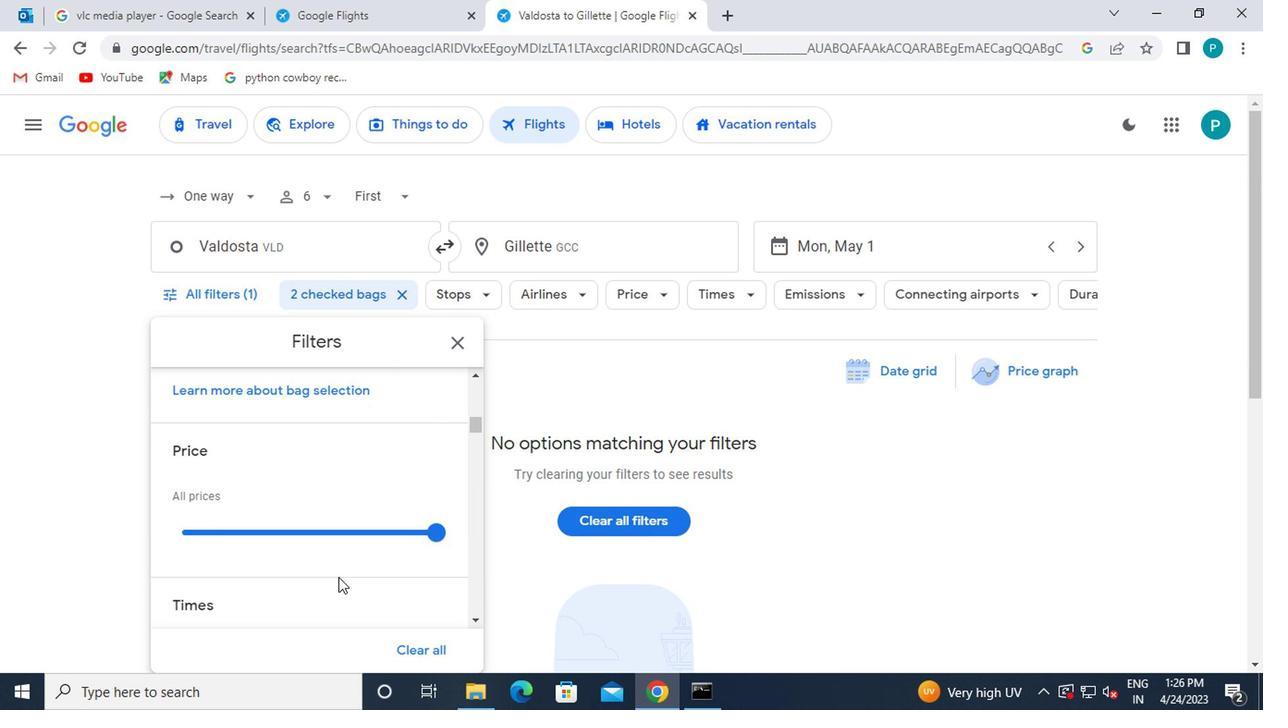 
Action: Mouse scrolled (341, 581) with delta (0, 0)
Screenshot: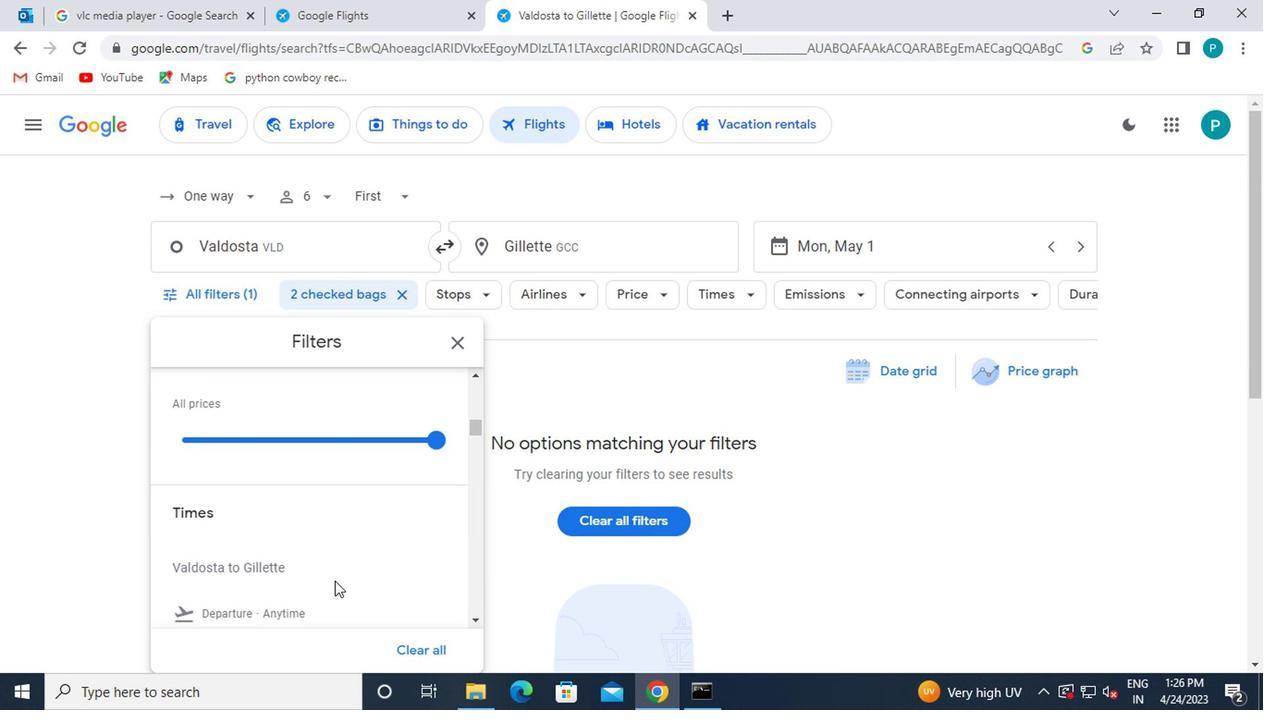 
Action: Mouse moved to (193, 561)
Screenshot: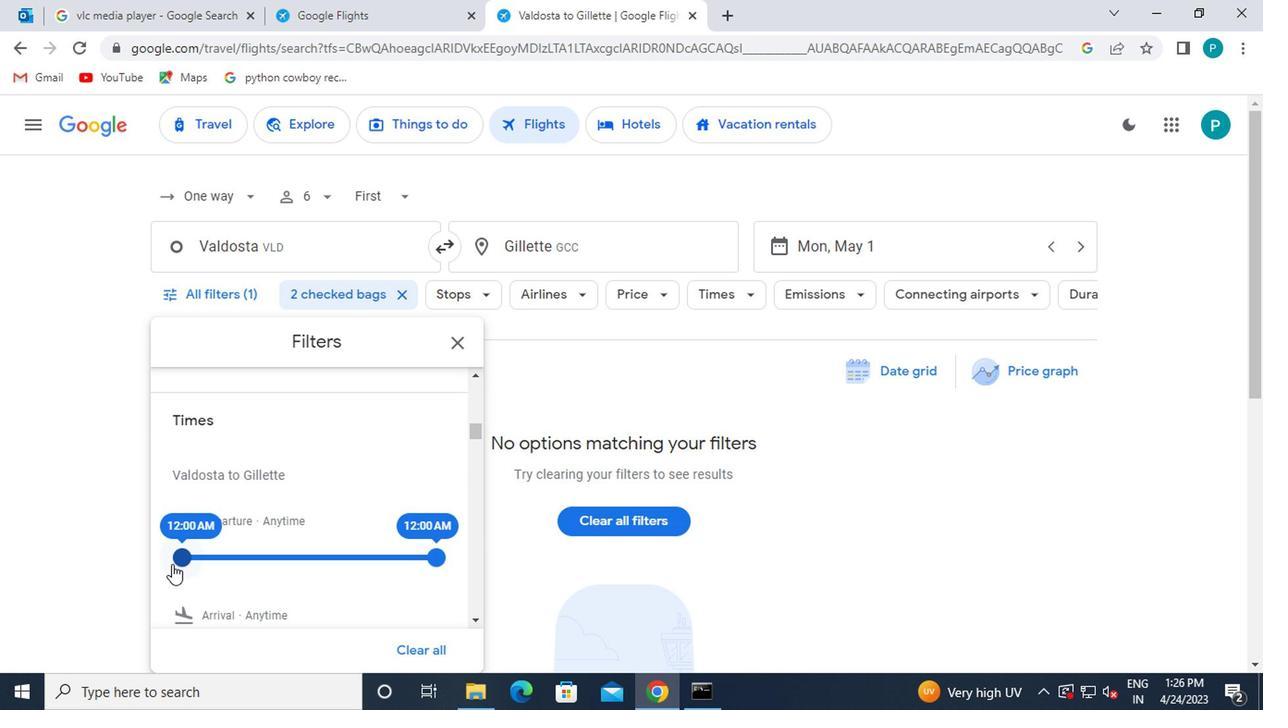 
Action: Mouse pressed left at (193, 561)
Screenshot: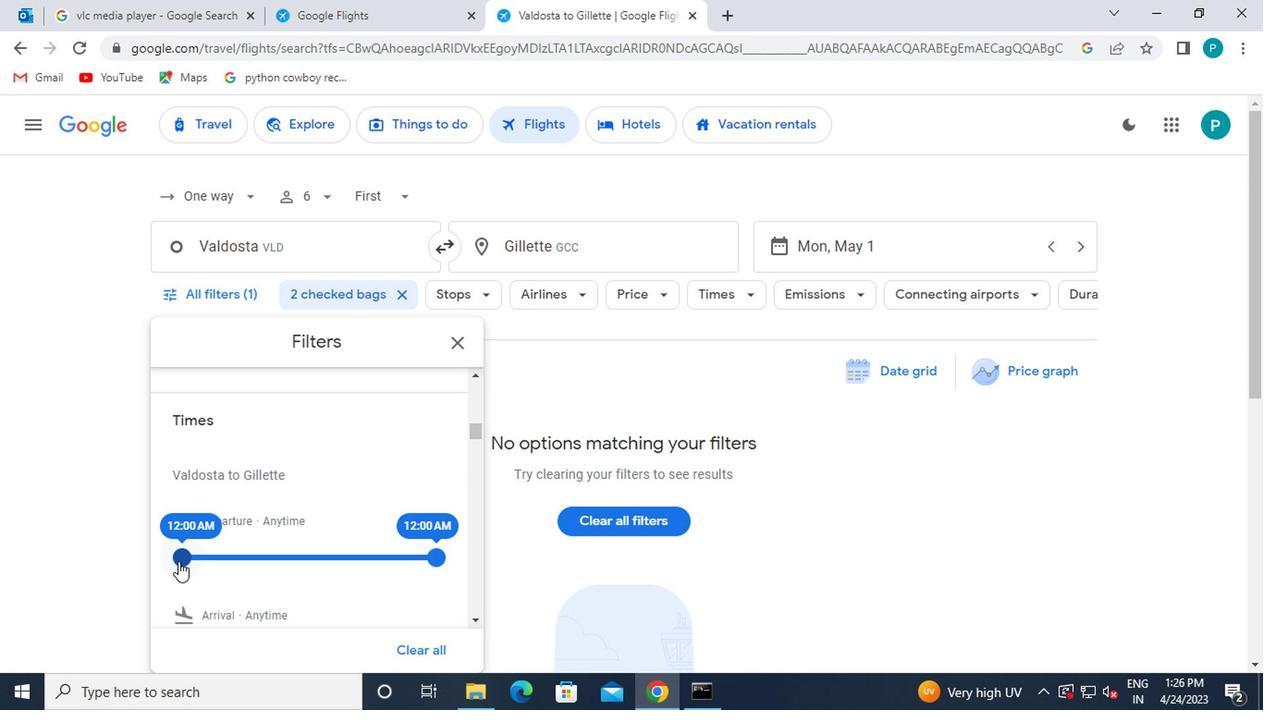 
Action: Mouse moved to (448, 342)
Screenshot: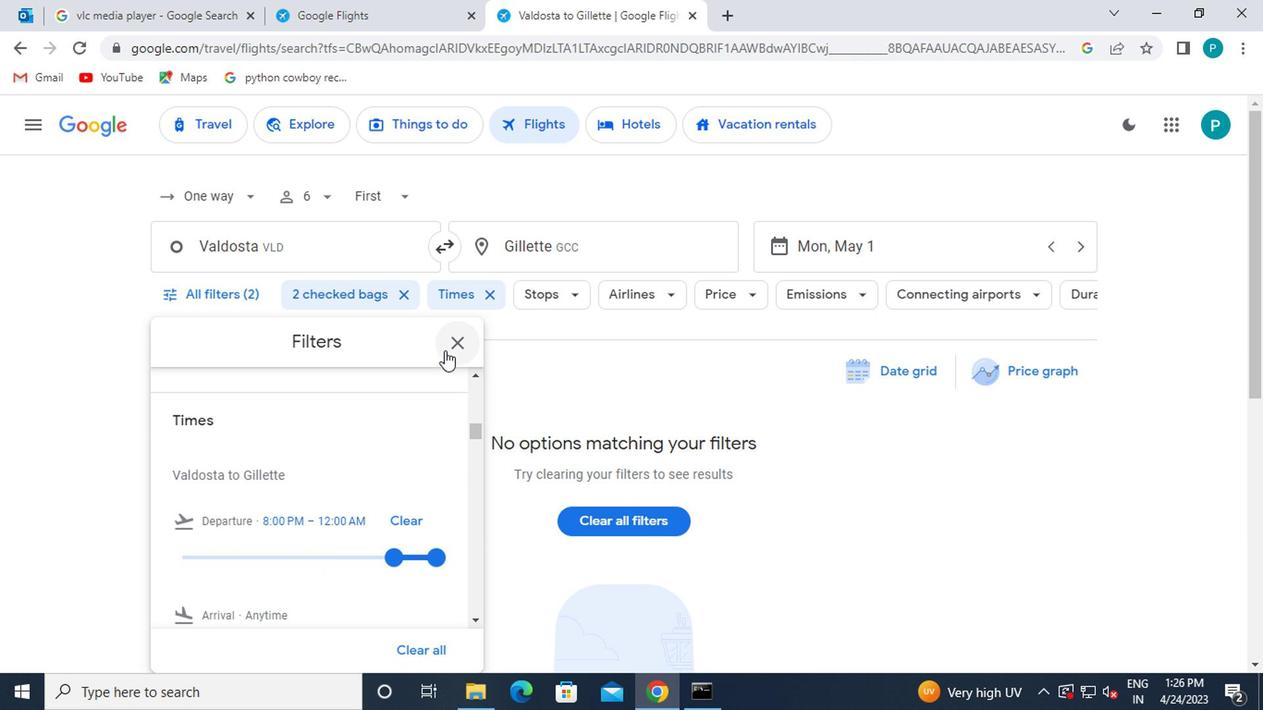 
Action: Mouse pressed left at (448, 342)
Screenshot: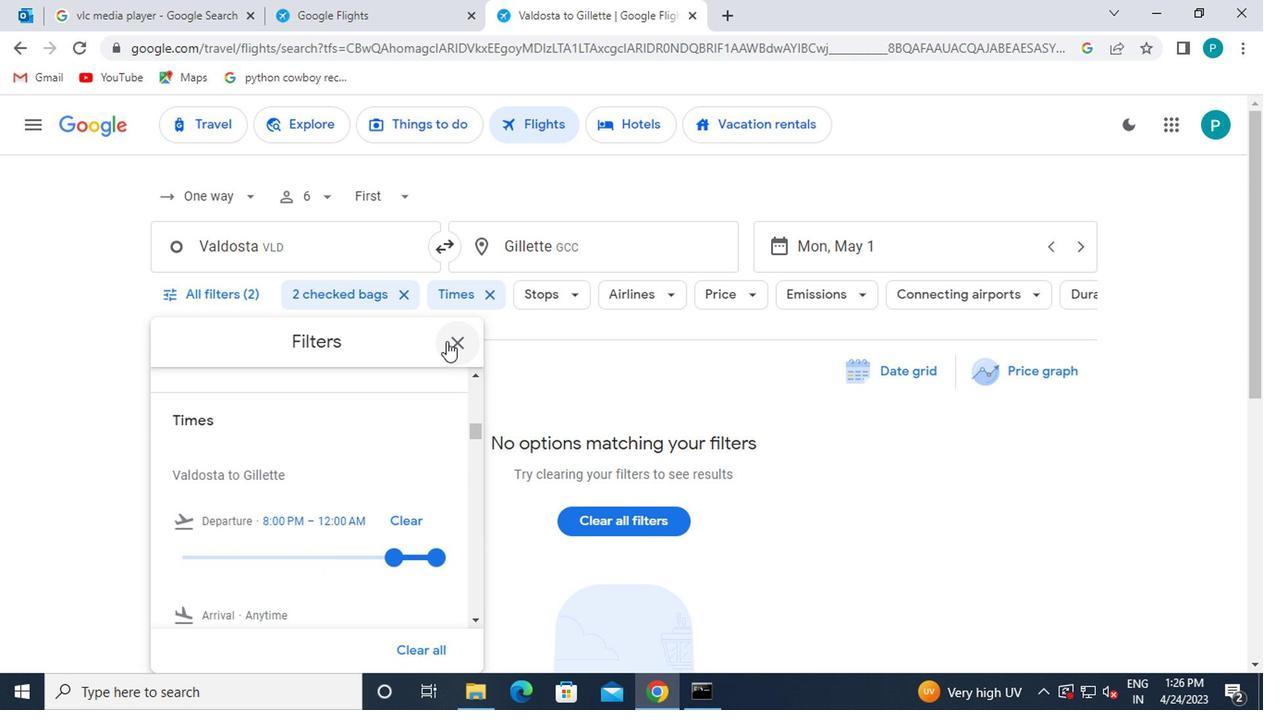 
